 Task: Add Attachment from Trello to Card Card0000000082 in Board Board0000000021 in Workspace WS0000000007 in Trello. Add Cover Blue to Card Card0000000082 in Board Board0000000021 in Workspace WS0000000007 in Trello. Add "Copy Card To …" Button titled Button0000000082 to "bottom" of the list "To Do" to Card Card0000000082 in Board Board0000000021 in Workspace WS0000000007 in Trello. Add Description DS0000000082 to Card Card0000000082 in Board Board0000000021 in Workspace WS0000000007 in Trello. Add Comment CM0000000082 to Card Card0000000082 in Board Board0000000021 in Workspace WS0000000007 in Trello
Action: Mouse moved to (323, 322)
Screenshot: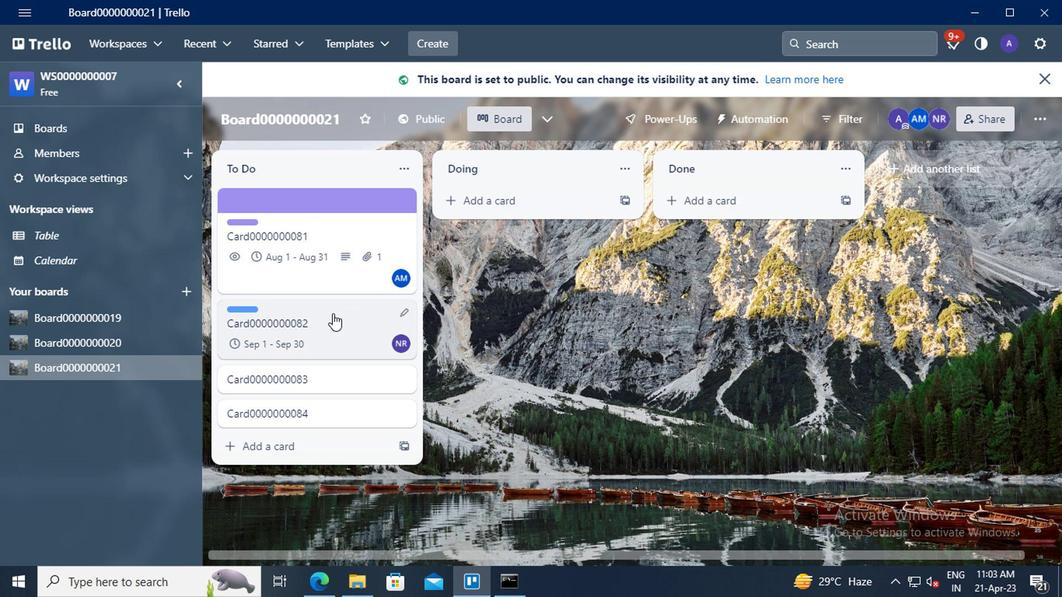 
Action: Mouse pressed left at (323, 322)
Screenshot: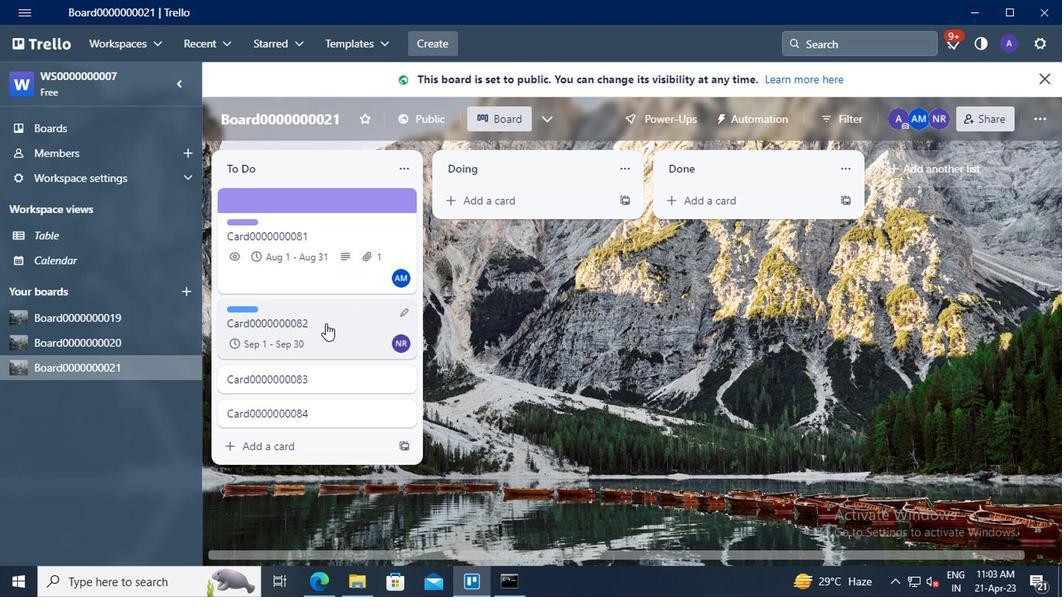 
Action: Mouse moved to (714, 329)
Screenshot: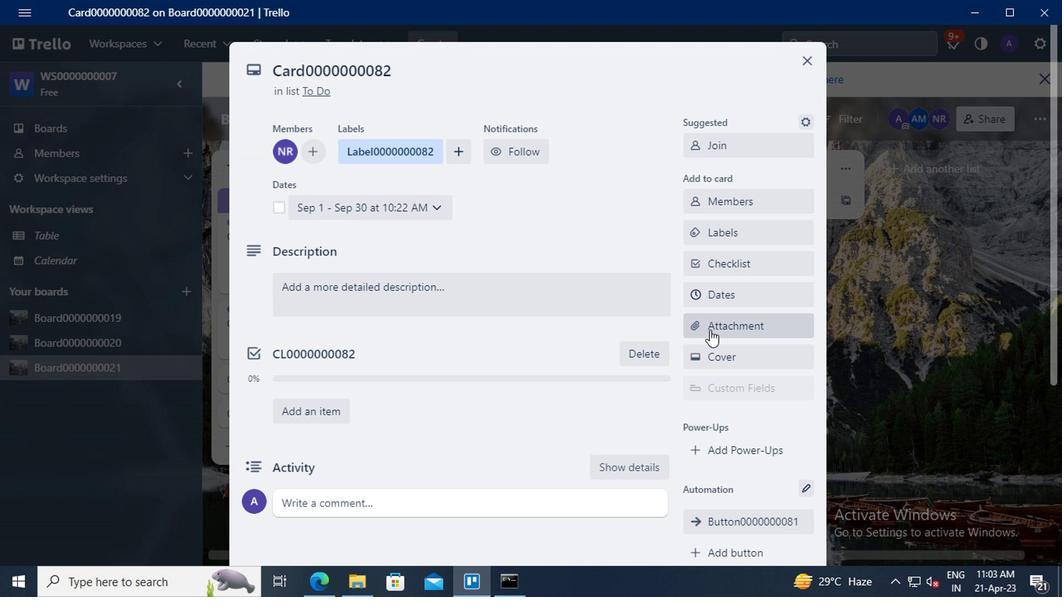 
Action: Mouse pressed left at (714, 329)
Screenshot: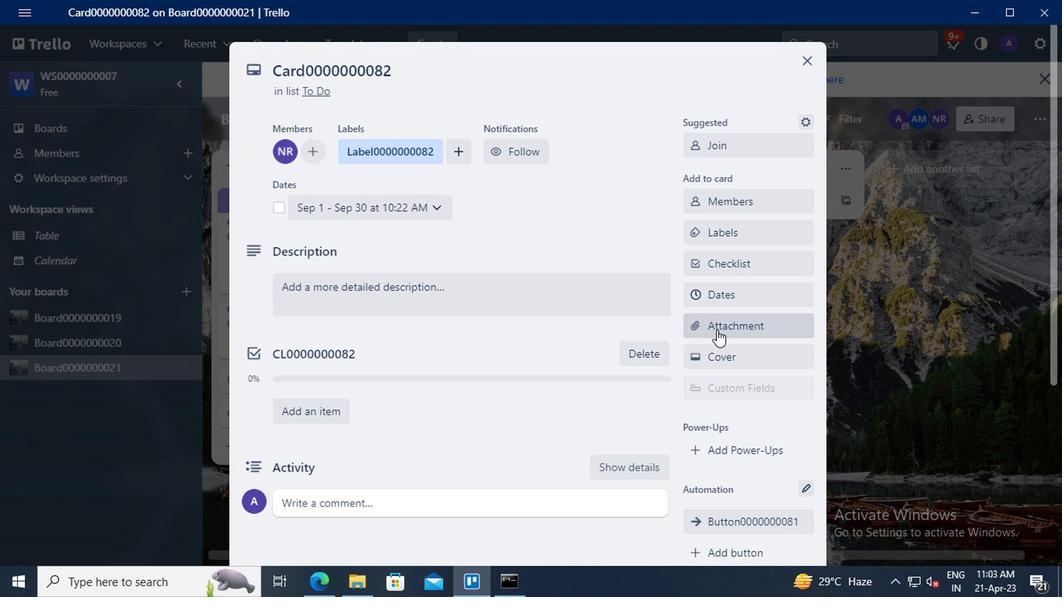 
Action: Mouse moved to (721, 161)
Screenshot: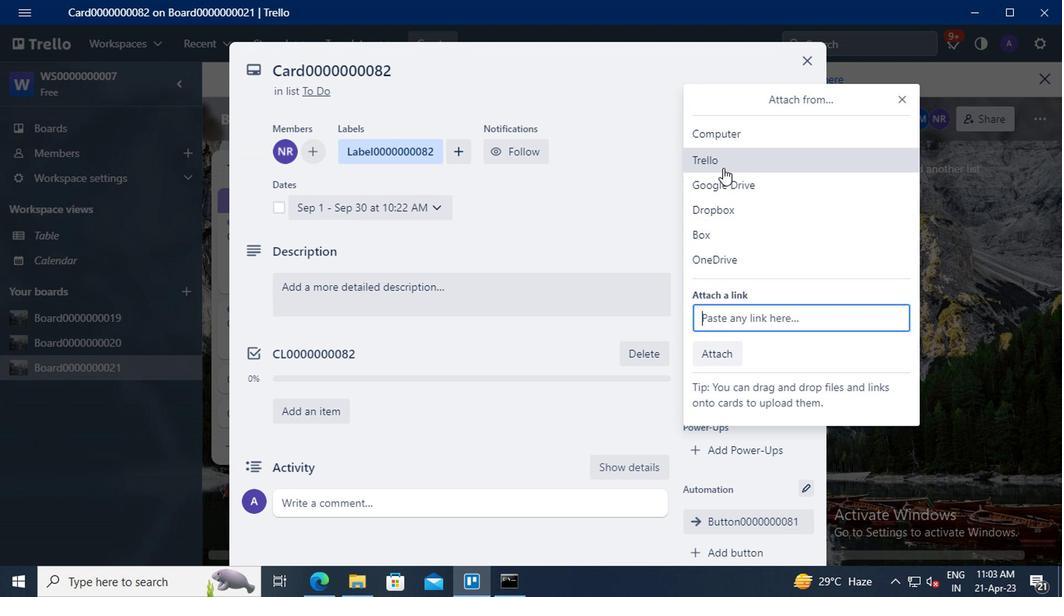 
Action: Mouse pressed left at (721, 161)
Screenshot: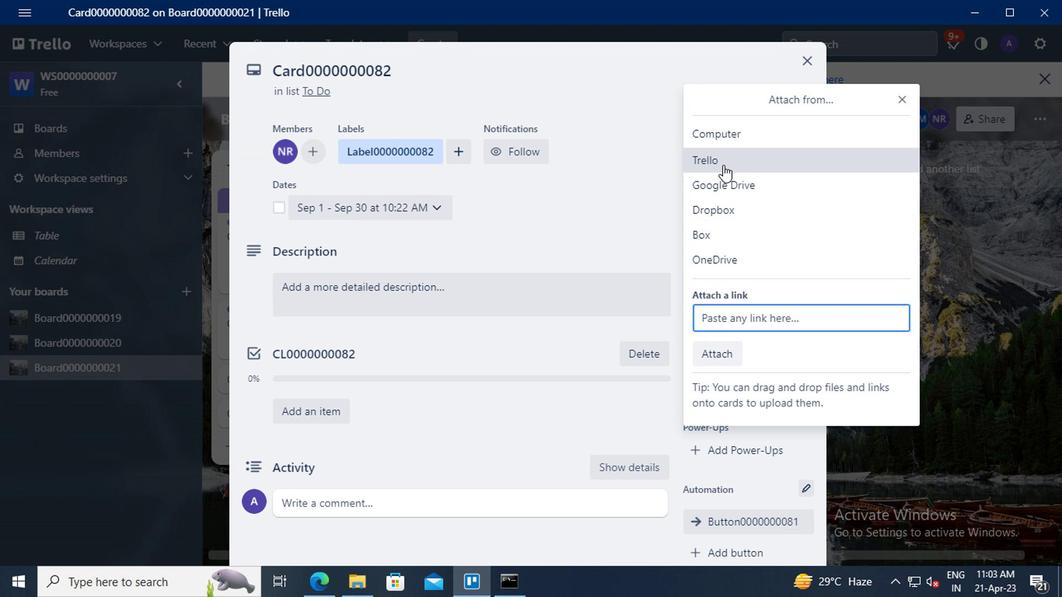 
Action: Mouse moved to (727, 189)
Screenshot: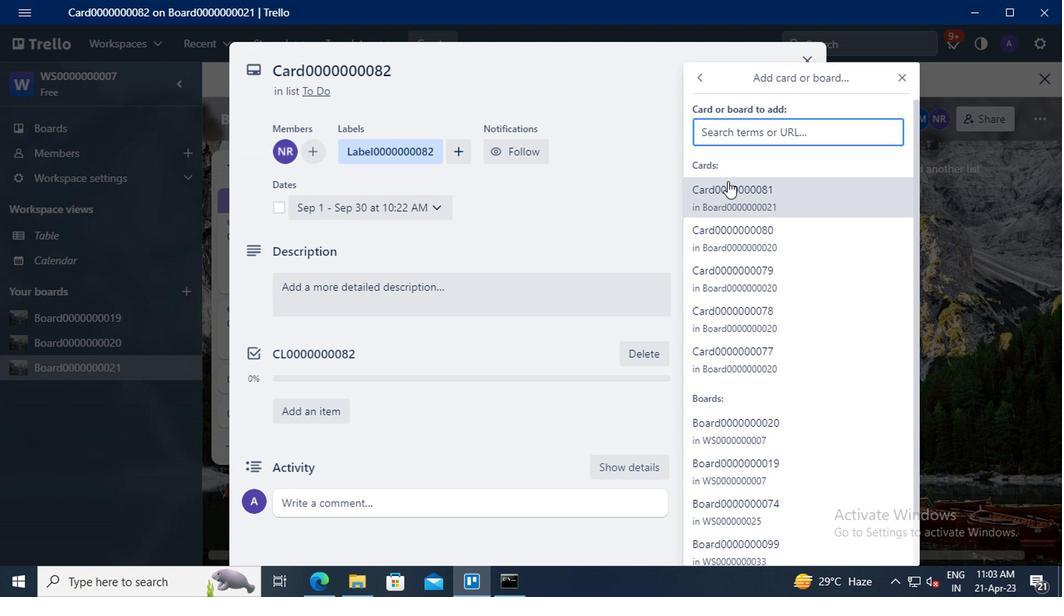 
Action: Mouse pressed left at (727, 189)
Screenshot: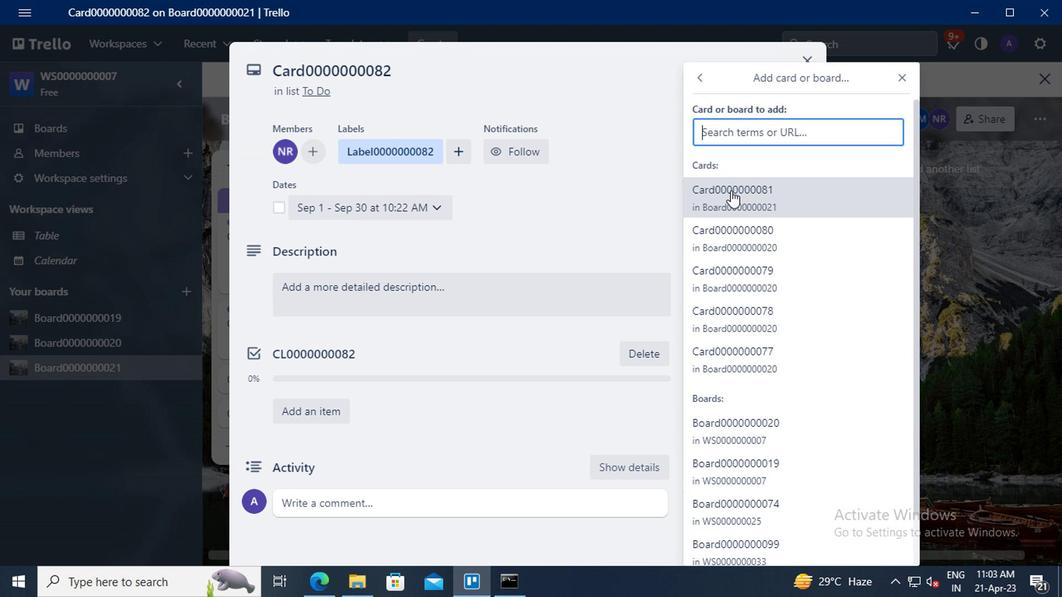 
Action: Mouse moved to (734, 357)
Screenshot: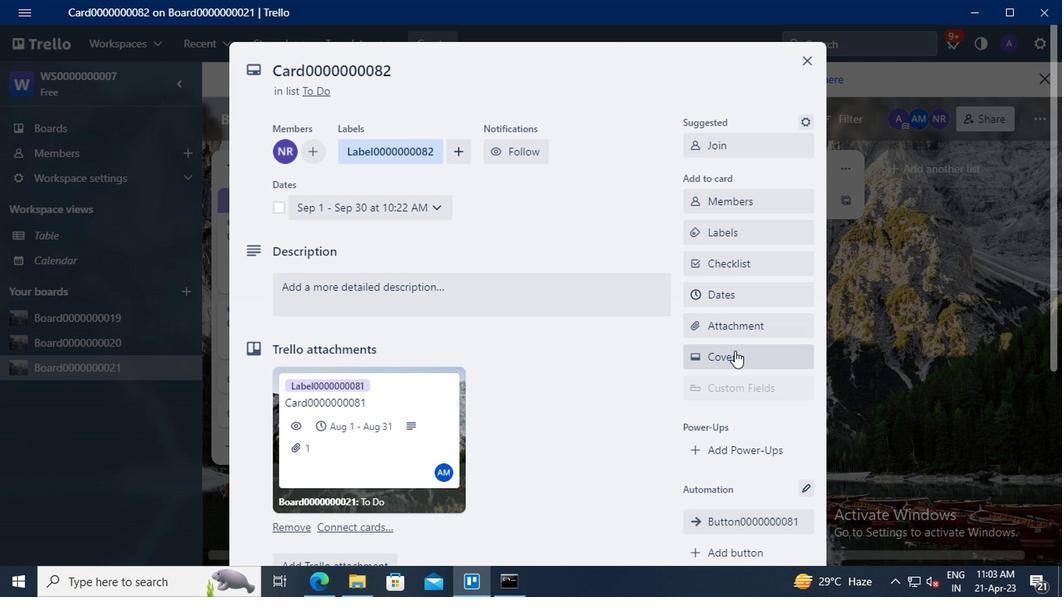 
Action: Mouse pressed left at (734, 357)
Screenshot: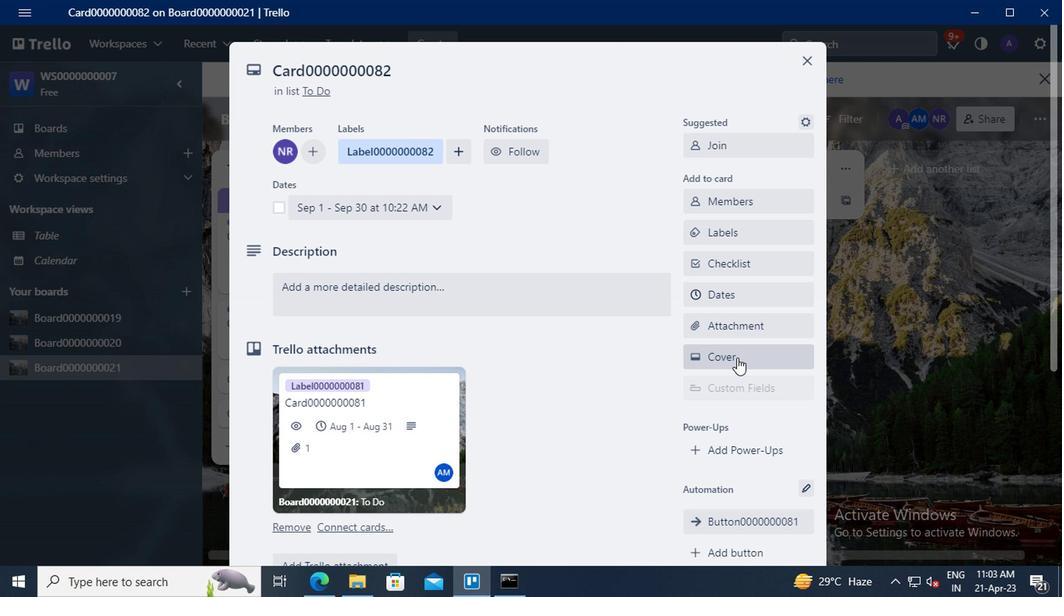 
Action: Mouse moved to (704, 288)
Screenshot: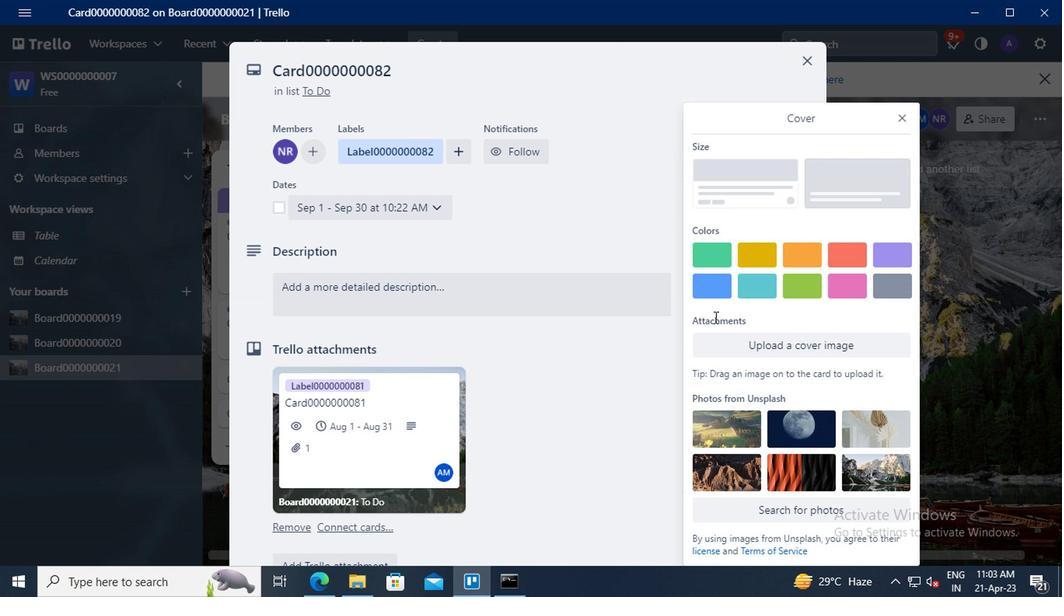 
Action: Mouse pressed left at (704, 288)
Screenshot: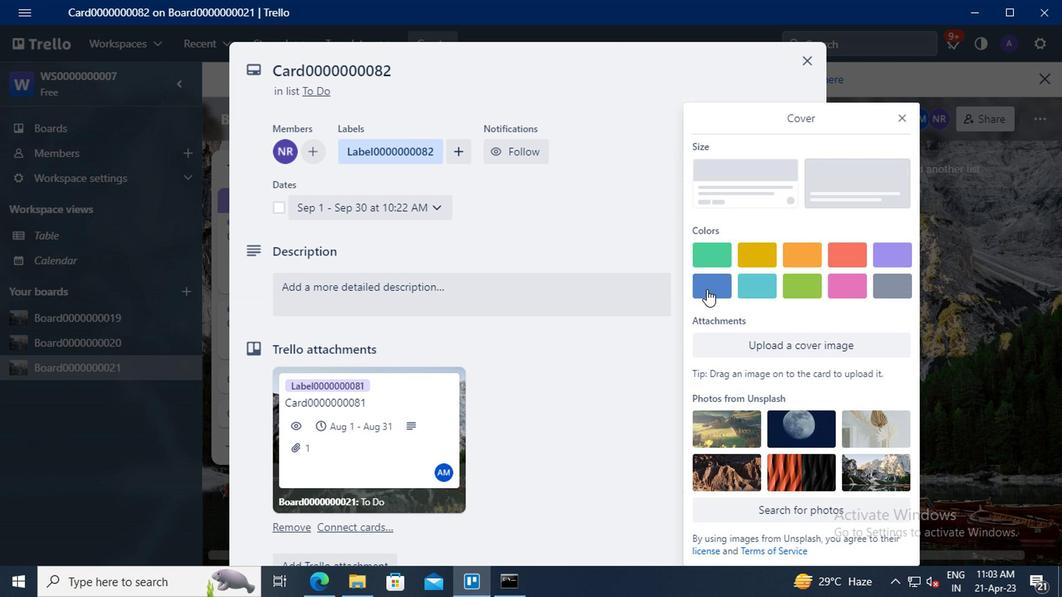 
Action: Mouse moved to (901, 88)
Screenshot: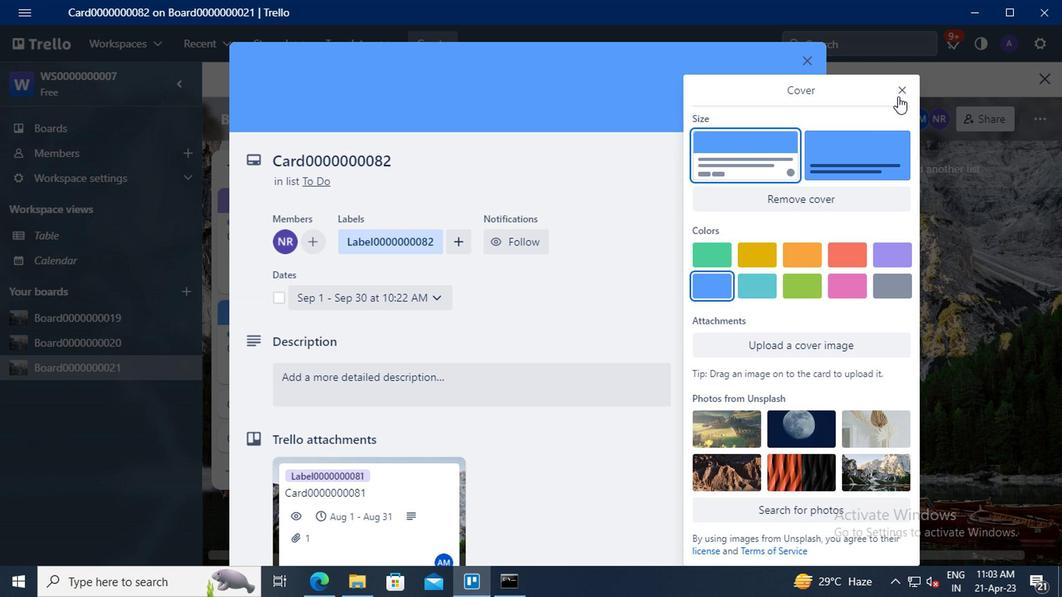 
Action: Mouse pressed left at (901, 88)
Screenshot: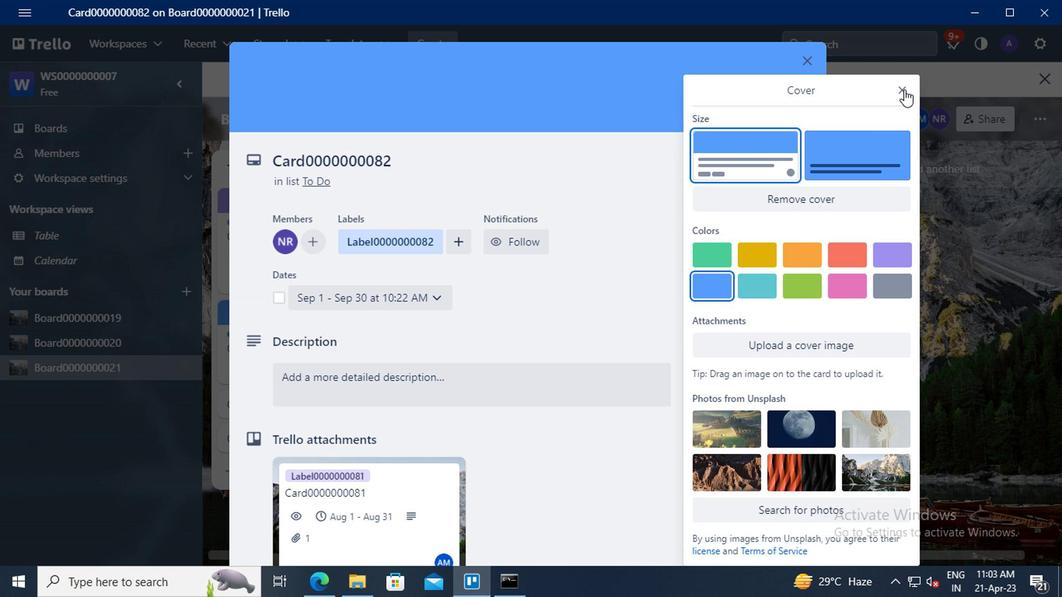 
Action: Mouse moved to (758, 222)
Screenshot: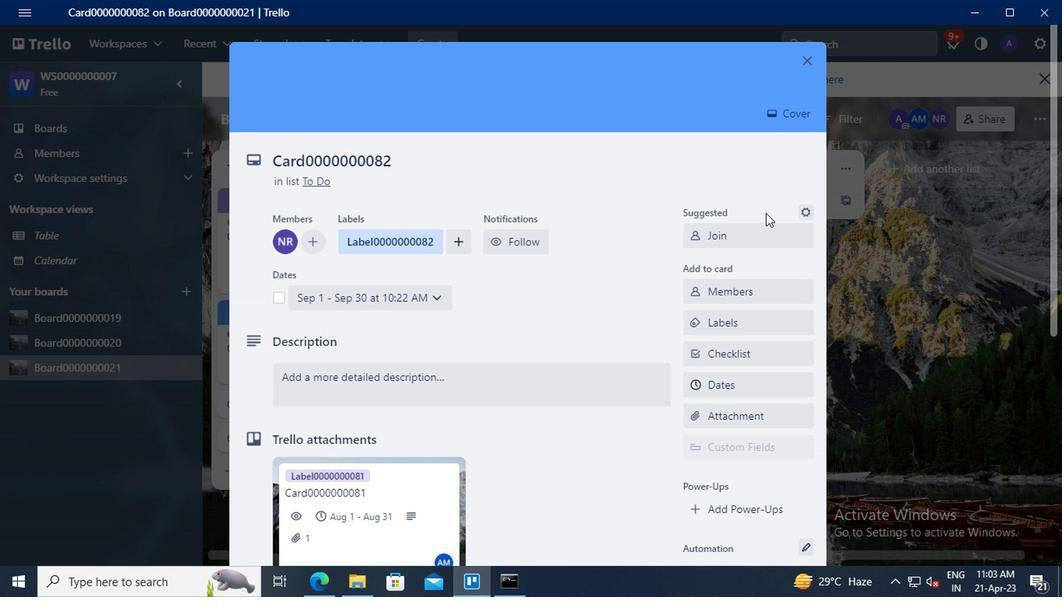 
Action: Mouse scrolled (758, 221) with delta (0, -1)
Screenshot: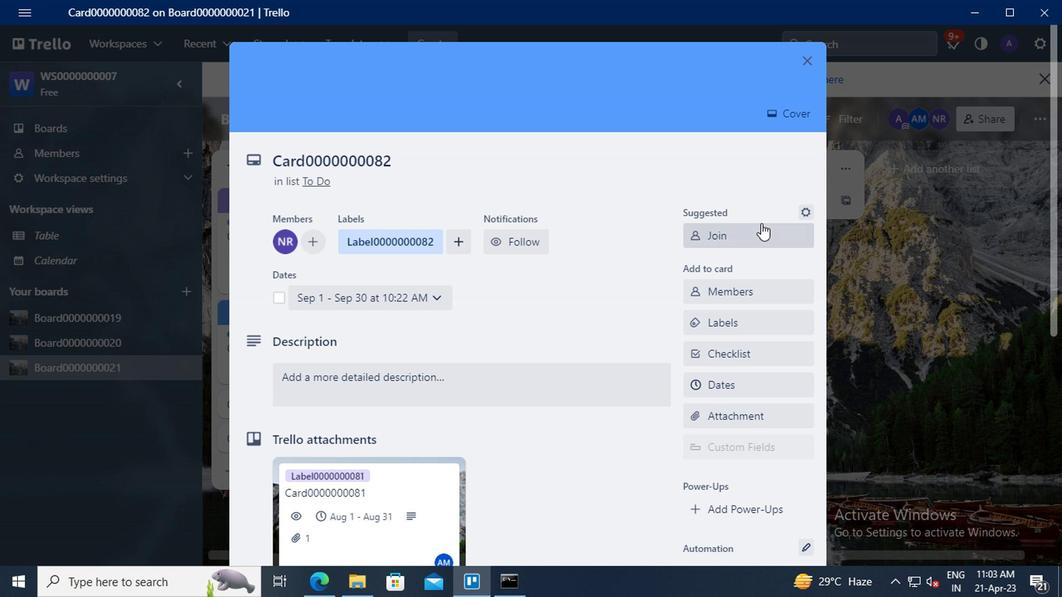 
Action: Mouse scrolled (758, 221) with delta (0, -1)
Screenshot: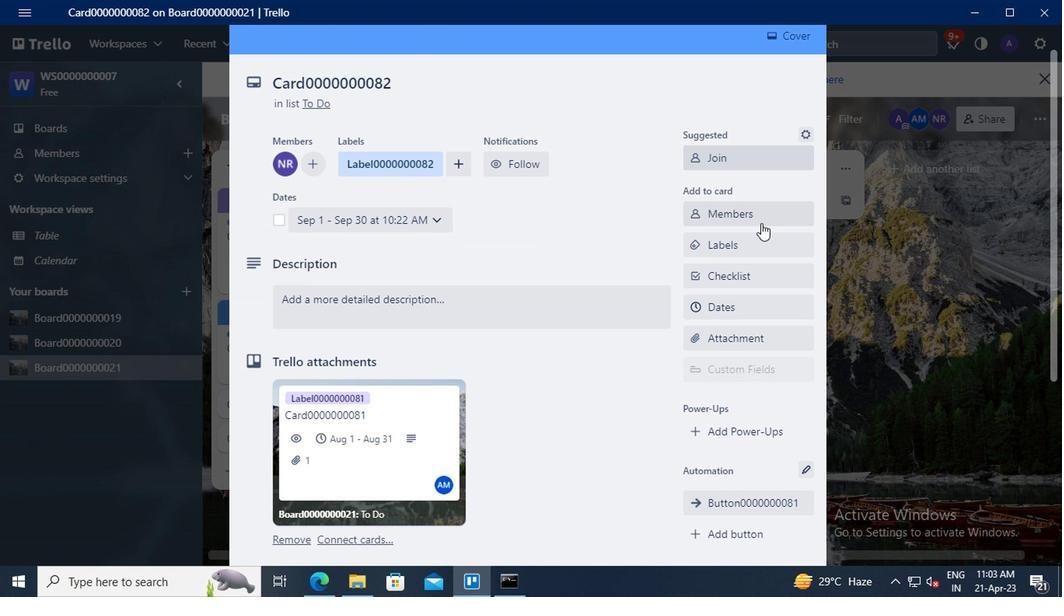 
Action: Mouse scrolled (758, 221) with delta (0, -1)
Screenshot: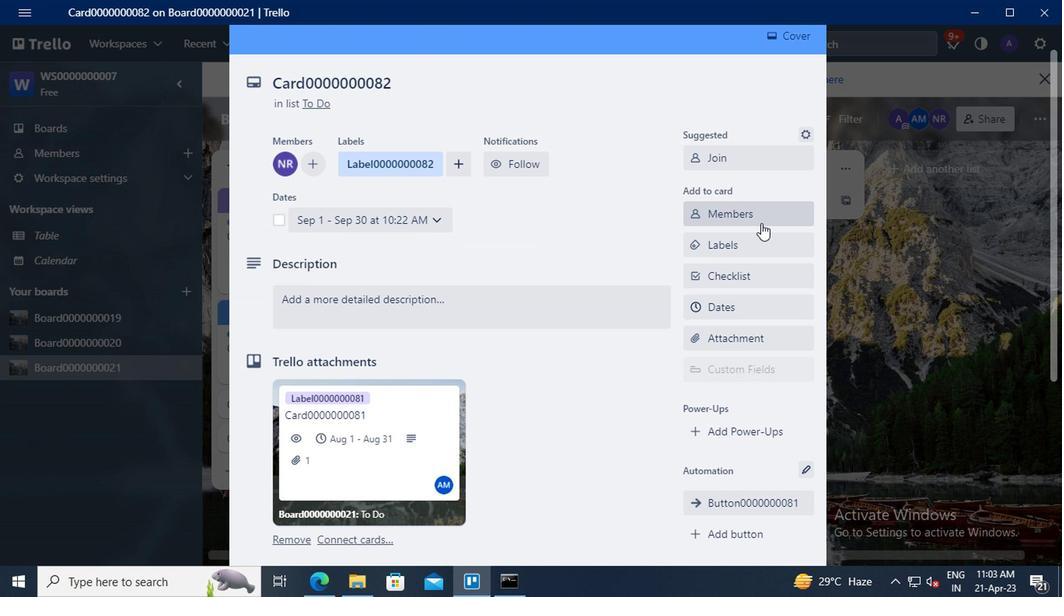 
Action: Mouse scrolled (758, 221) with delta (0, -1)
Screenshot: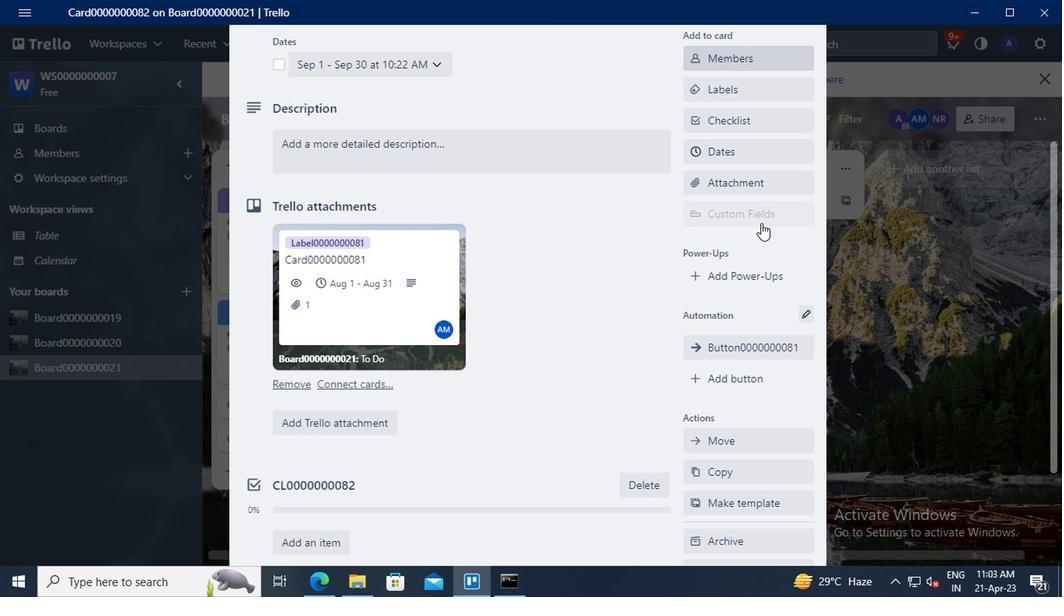 
Action: Mouse moved to (758, 300)
Screenshot: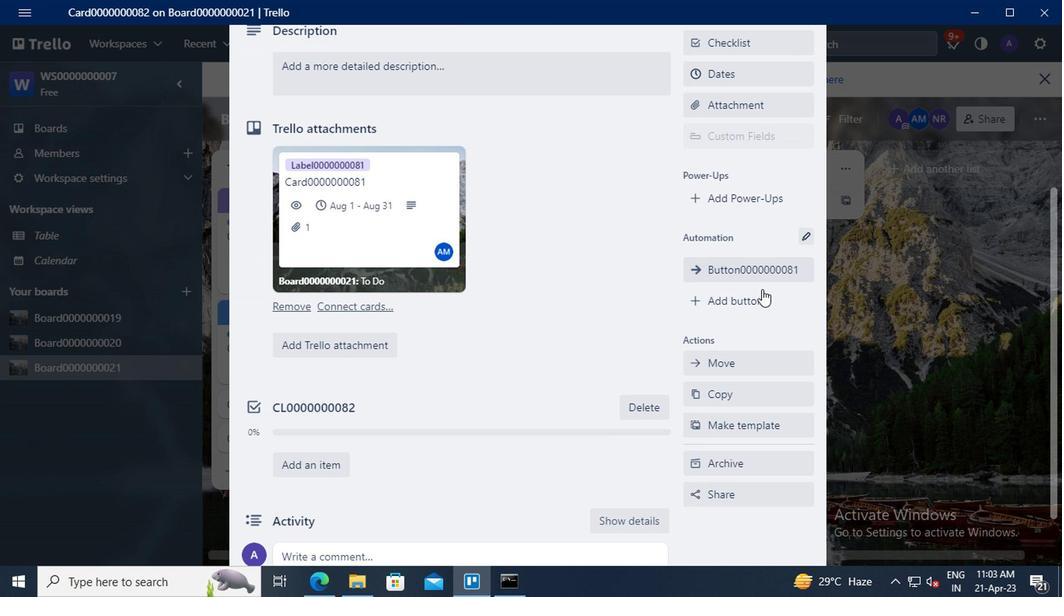 
Action: Mouse pressed left at (758, 300)
Screenshot: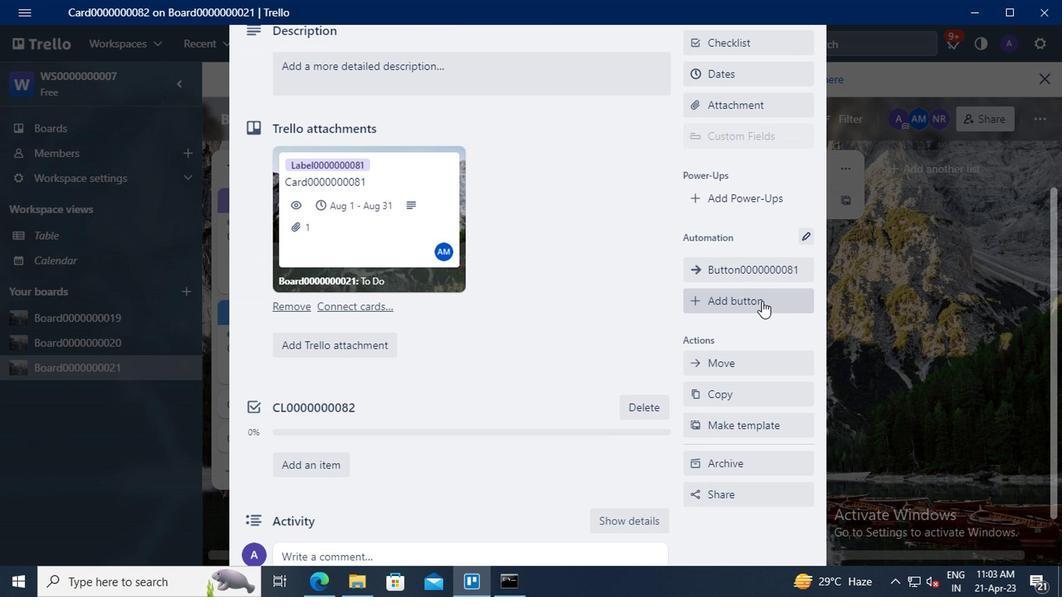 
Action: Mouse moved to (747, 181)
Screenshot: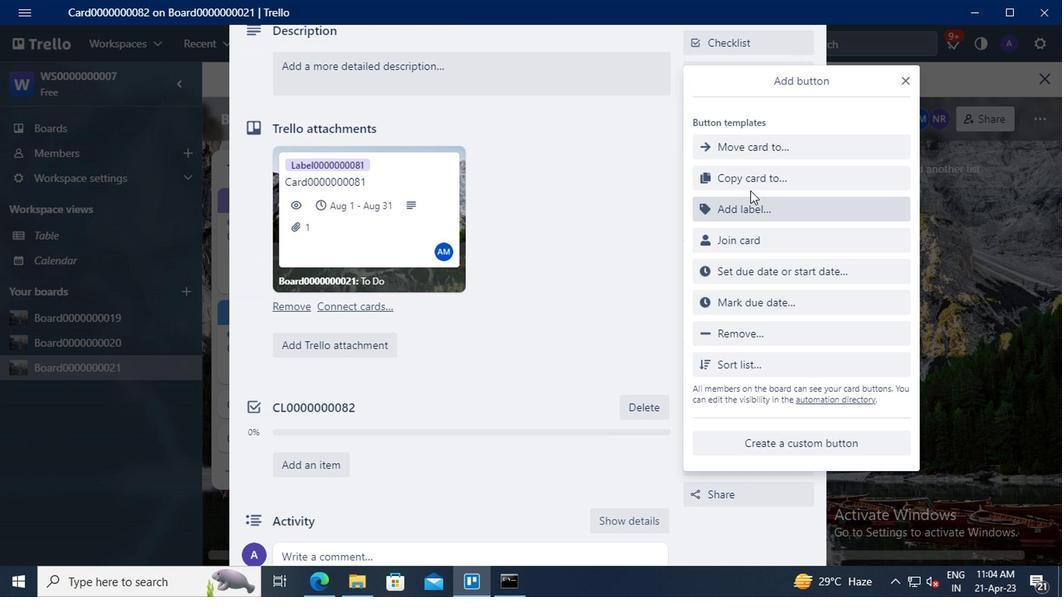 
Action: Mouse pressed left at (747, 181)
Screenshot: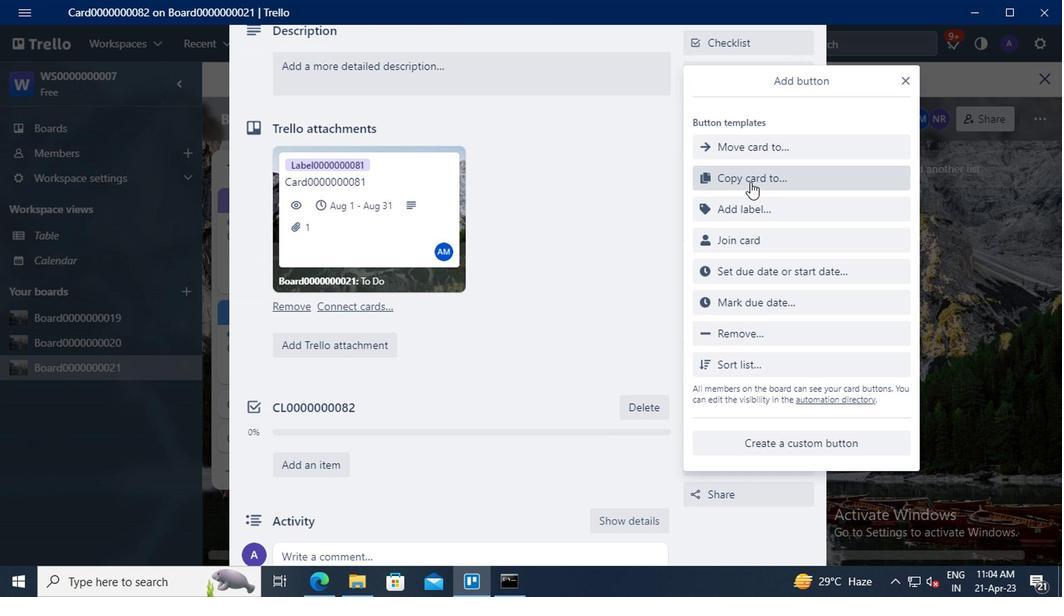 
Action: Mouse moved to (753, 147)
Screenshot: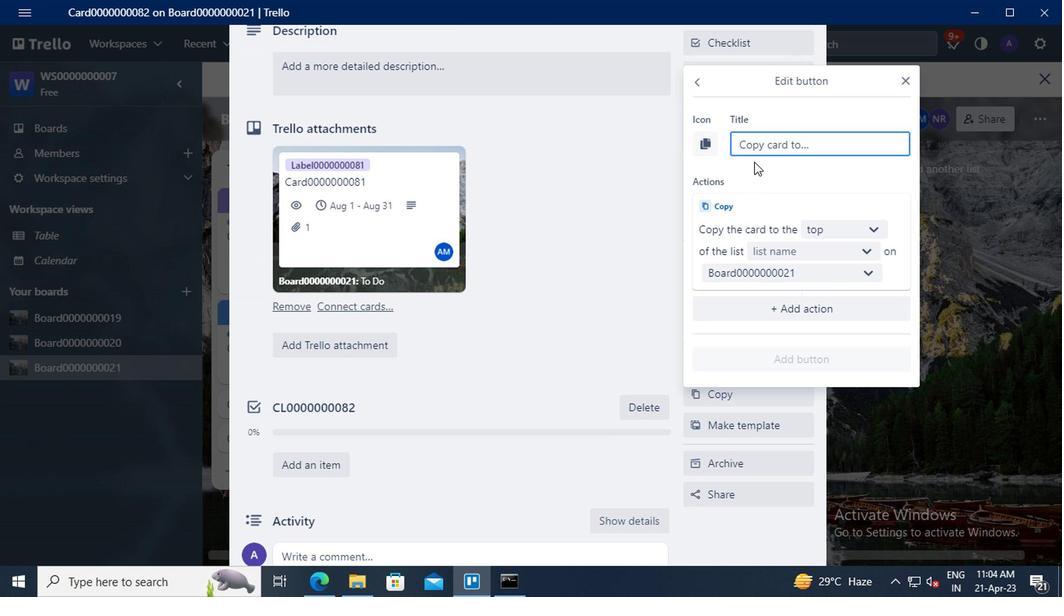 
Action: Mouse pressed left at (753, 147)
Screenshot: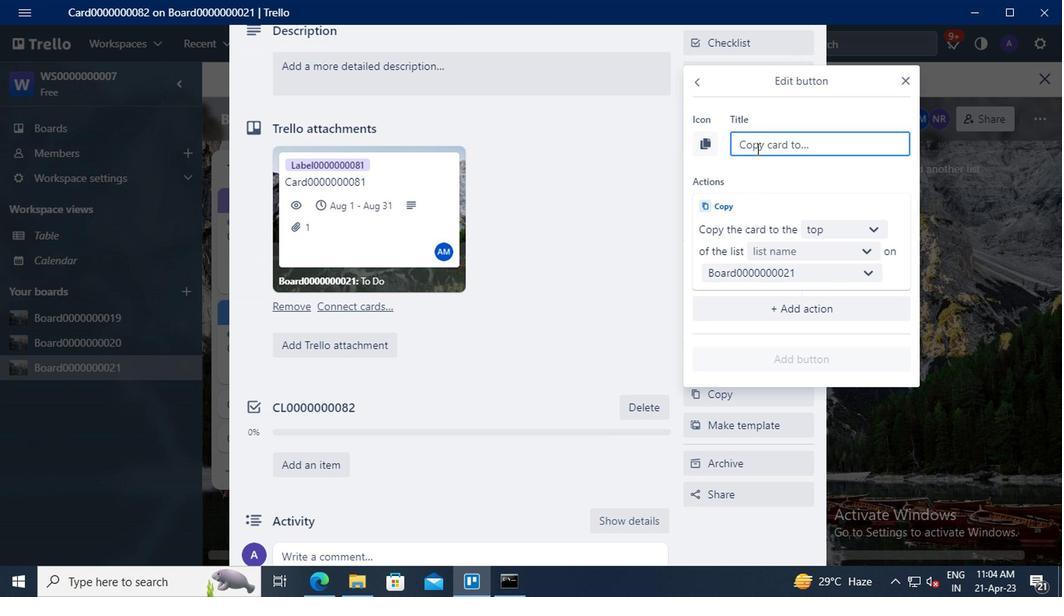 
Action: Key pressed <Key.shift>BUTTON0000000082
Screenshot: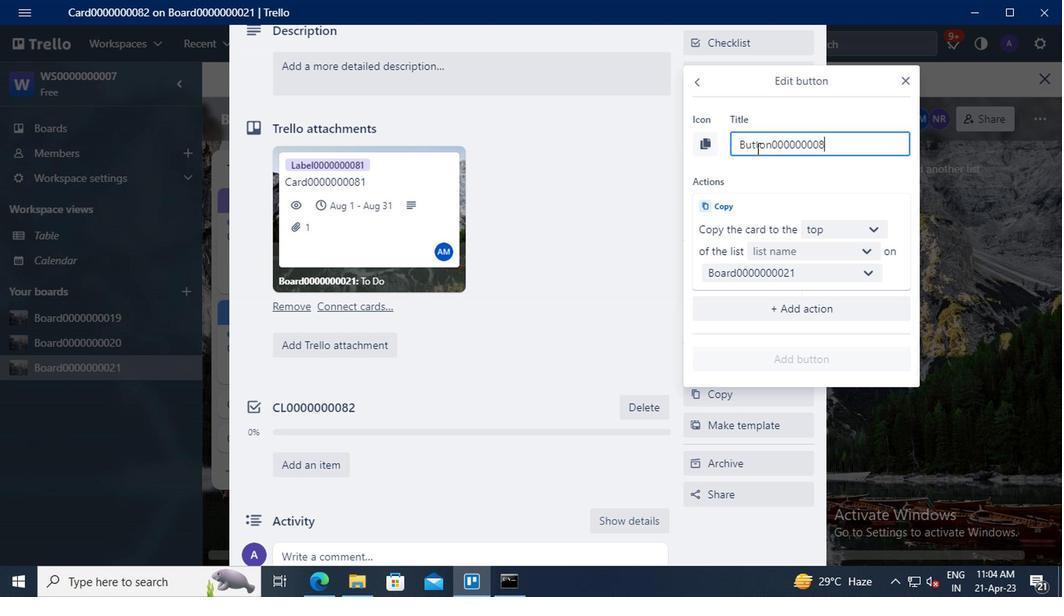 
Action: Mouse moved to (823, 226)
Screenshot: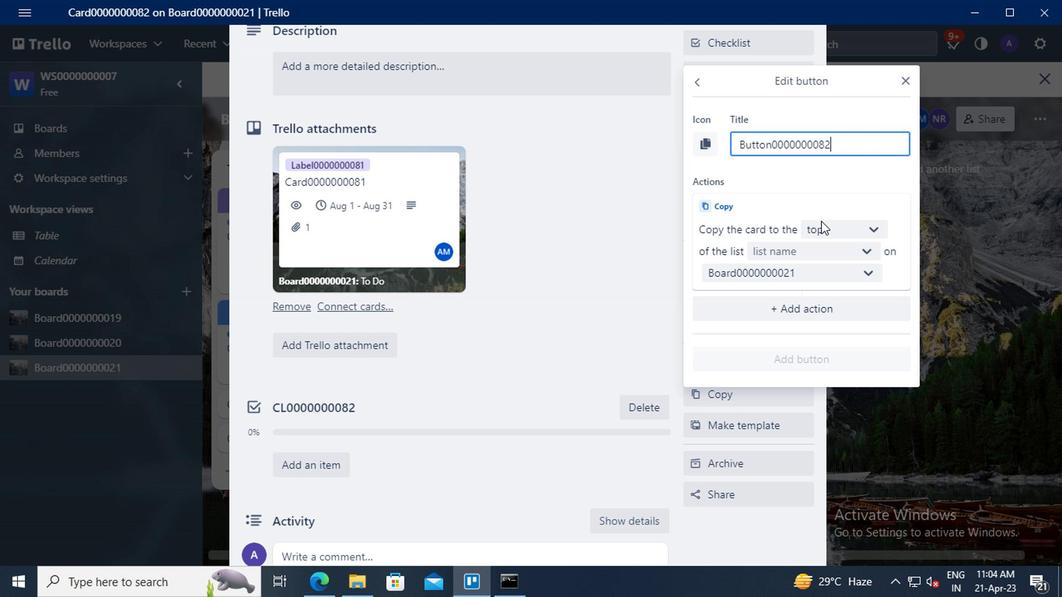 
Action: Mouse pressed left at (823, 226)
Screenshot: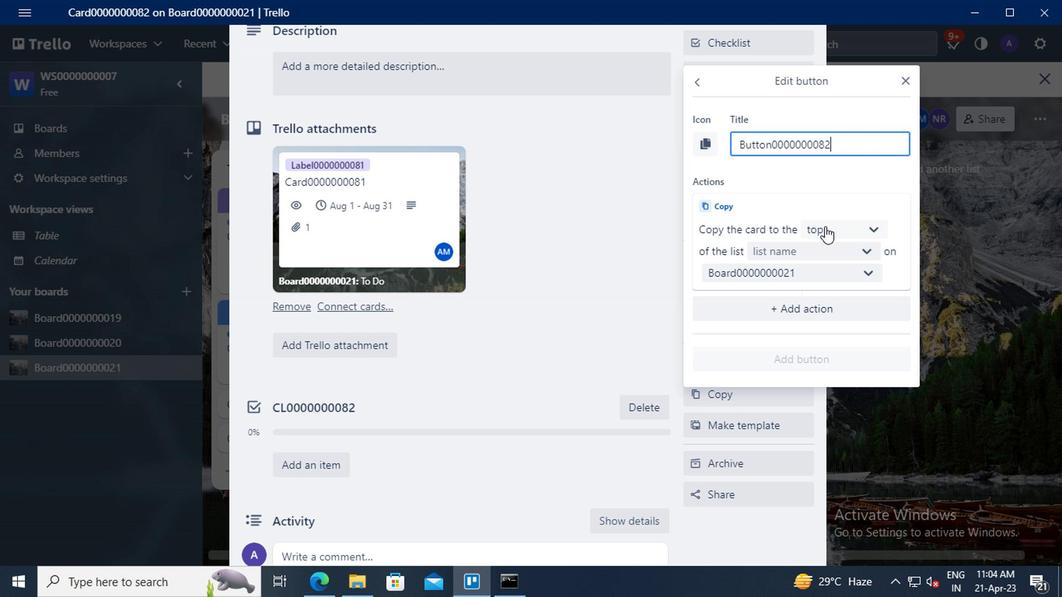 
Action: Mouse moved to (833, 284)
Screenshot: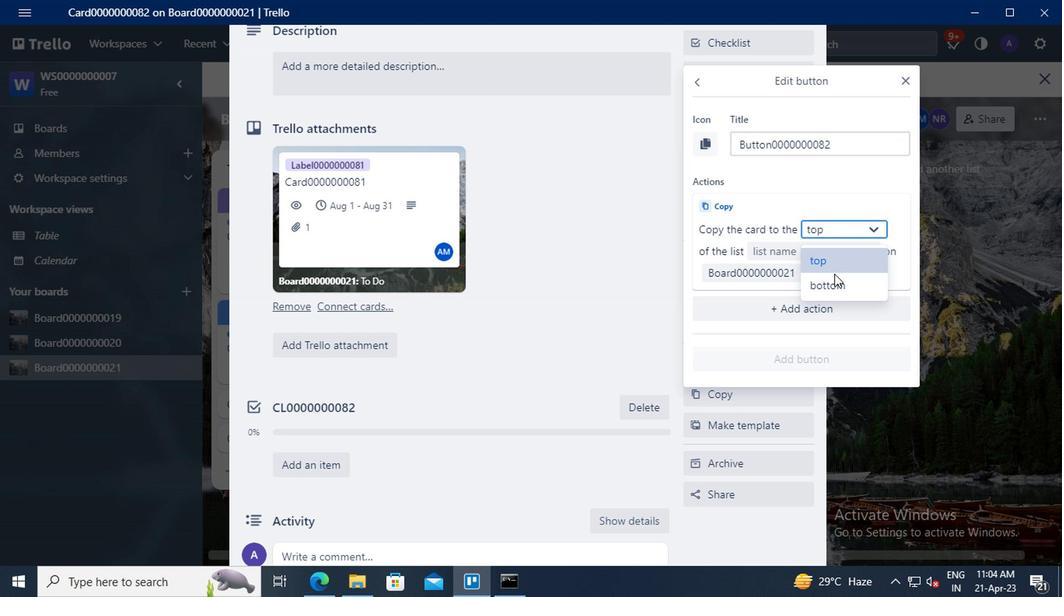 
Action: Mouse pressed left at (833, 284)
Screenshot: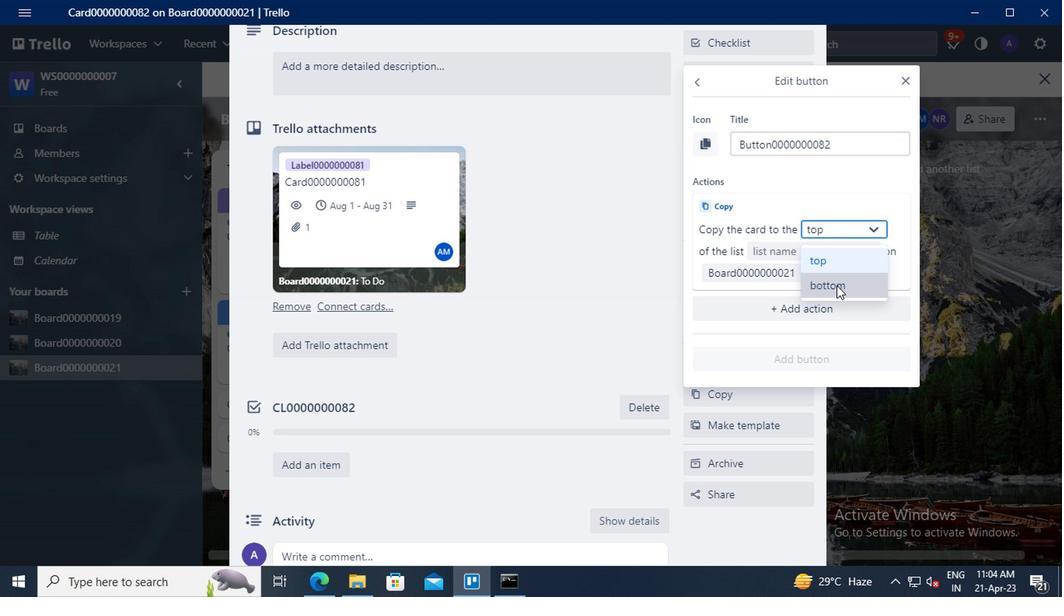 
Action: Mouse moved to (795, 245)
Screenshot: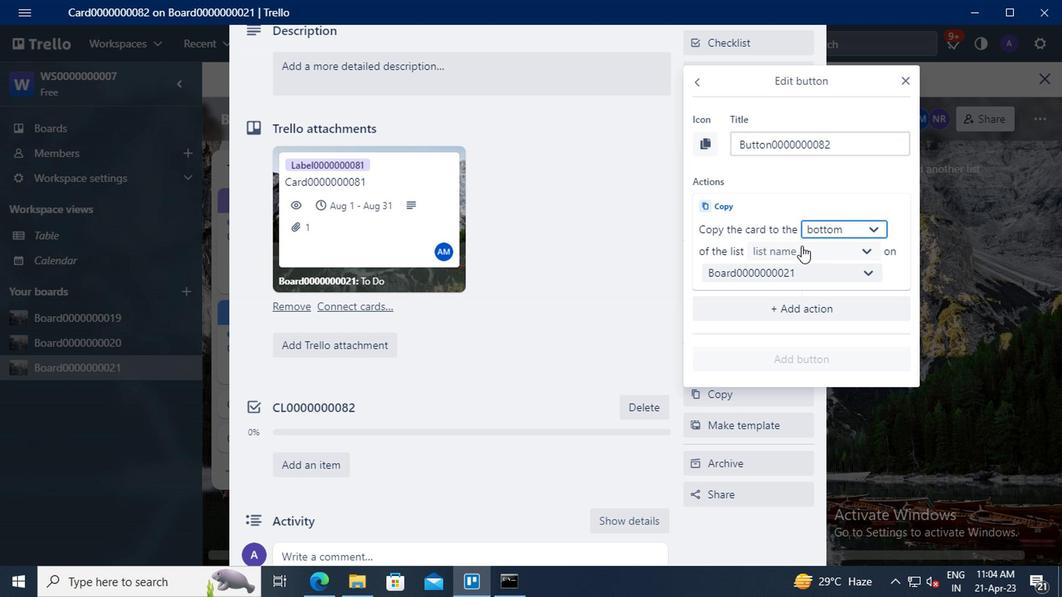 
Action: Mouse pressed left at (795, 245)
Screenshot: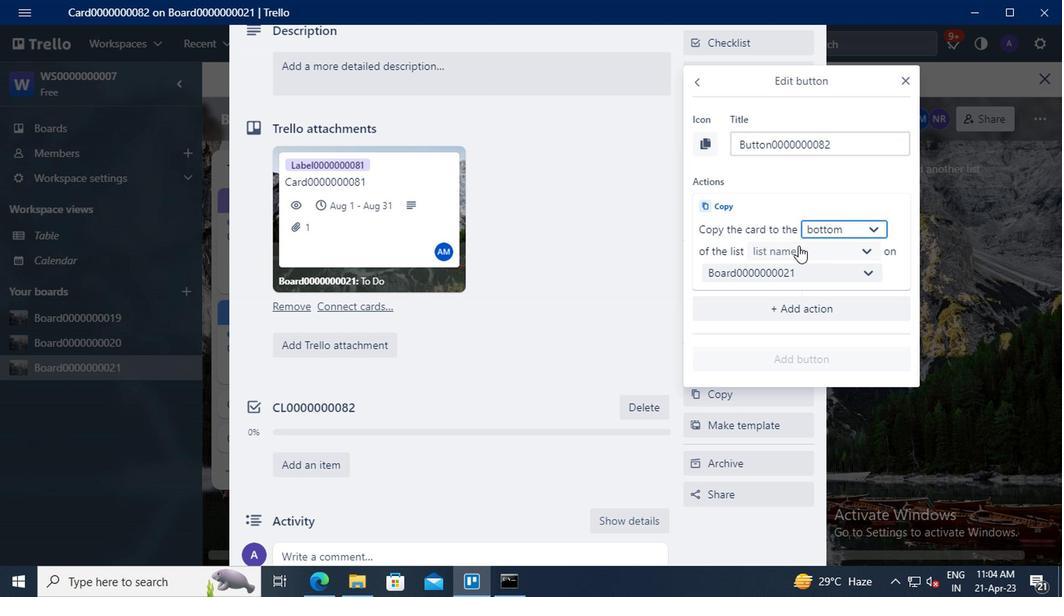 
Action: Mouse moved to (795, 274)
Screenshot: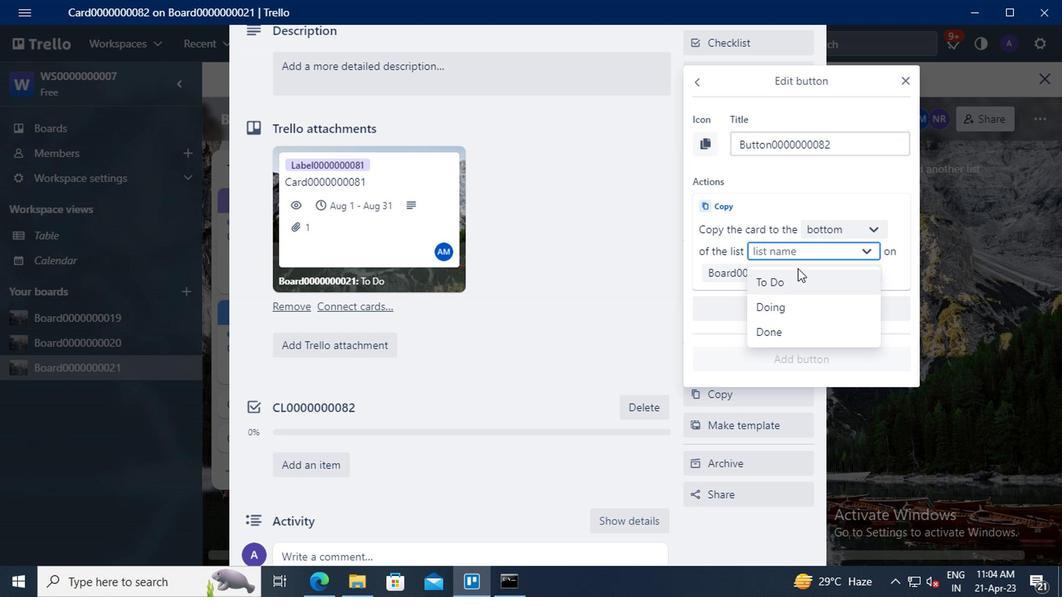 
Action: Mouse pressed left at (795, 274)
Screenshot: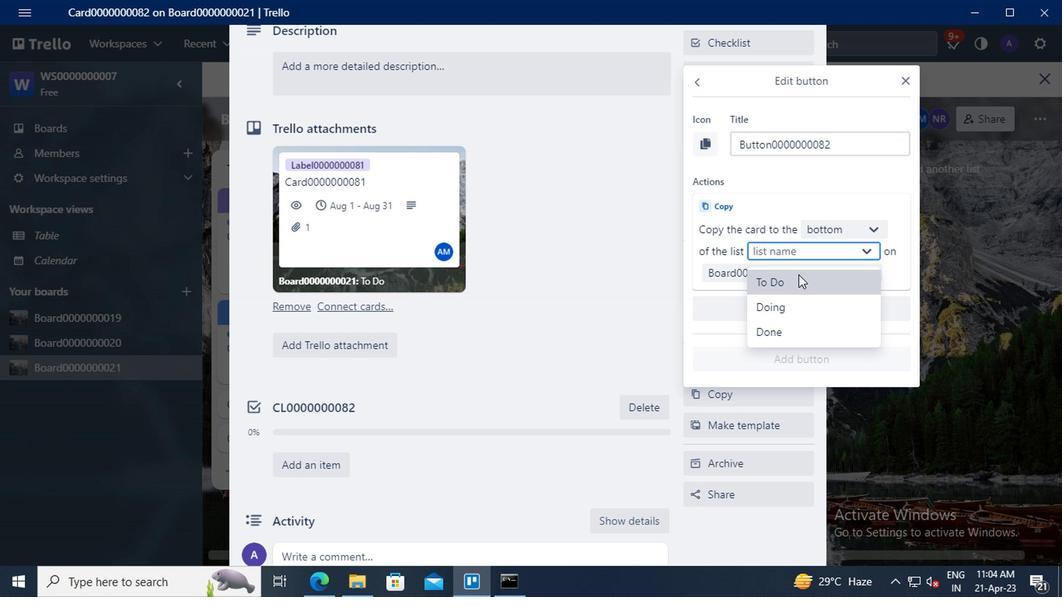 
Action: Mouse moved to (802, 355)
Screenshot: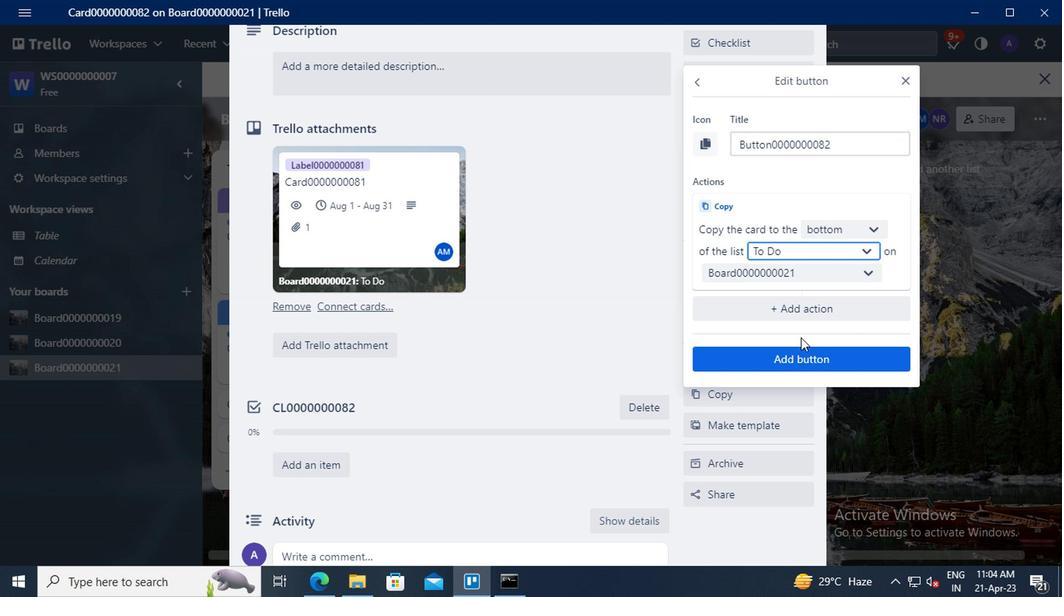 
Action: Mouse pressed left at (802, 355)
Screenshot: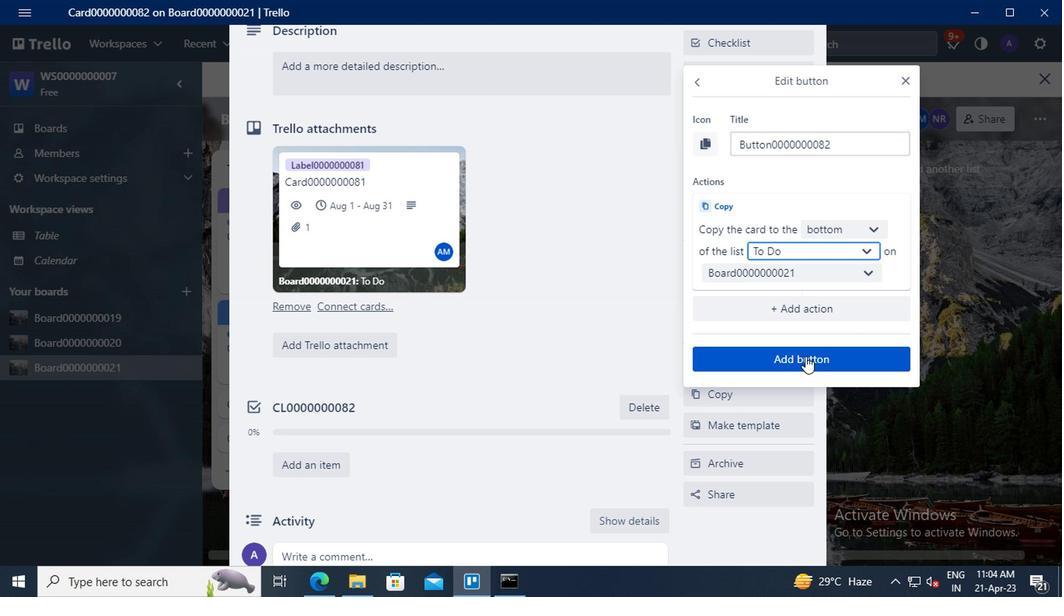 
Action: Mouse moved to (559, 360)
Screenshot: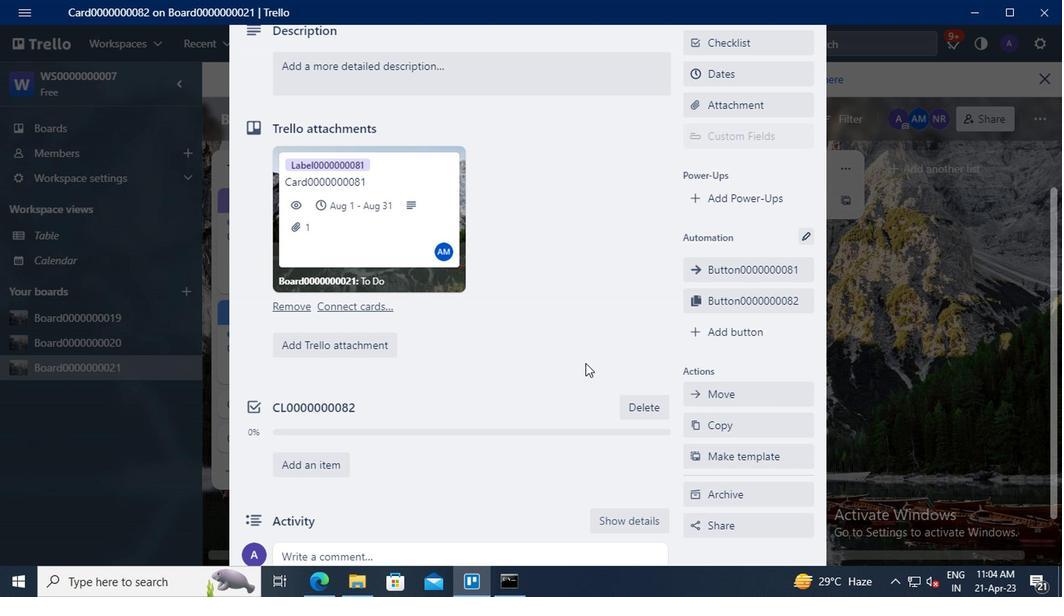 
Action: Mouse scrolled (559, 362) with delta (0, 1)
Screenshot: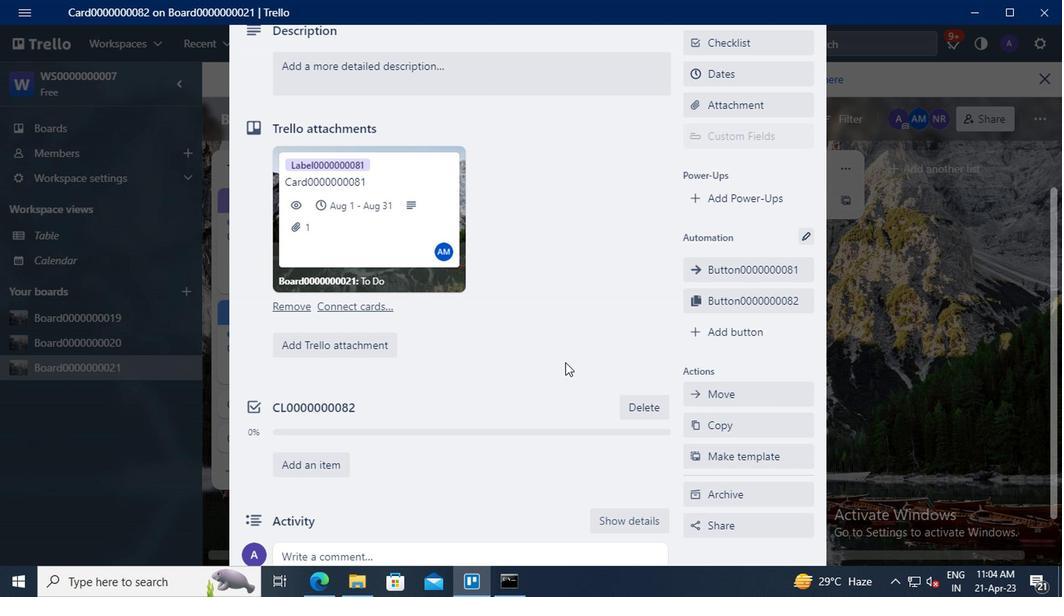 
Action: Mouse scrolled (559, 362) with delta (0, 1)
Screenshot: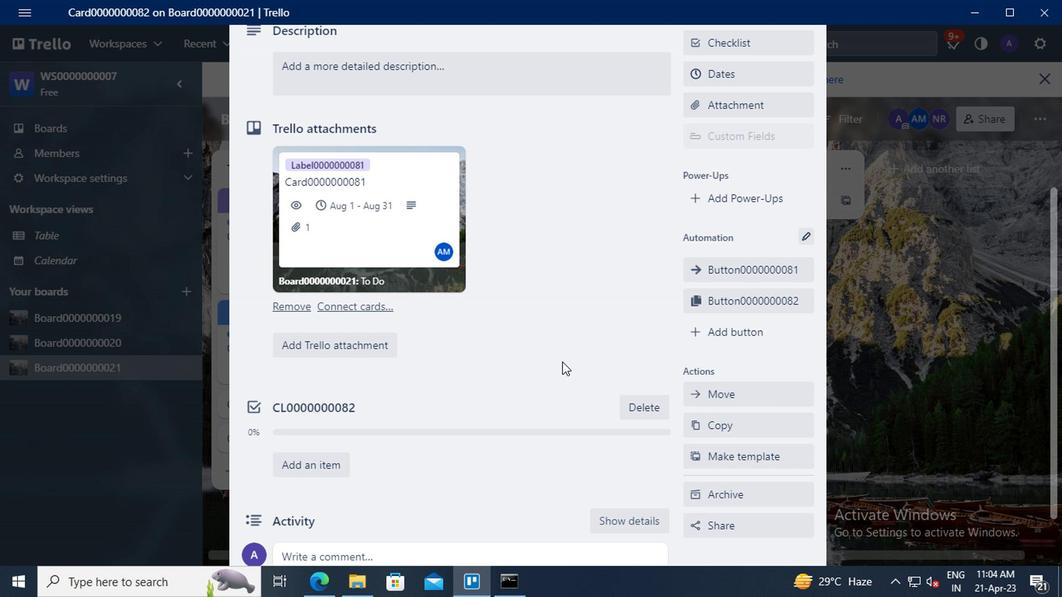 
Action: Mouse moved to (394, 234)
Screenshot: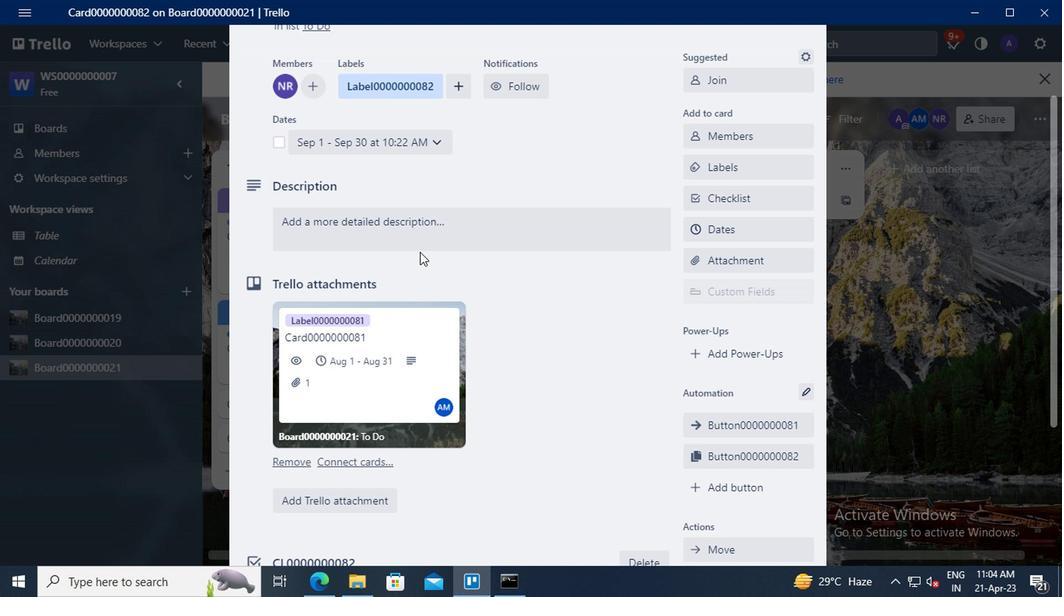 
Action: Mouse pressed left at (394, 234)
Screenshot: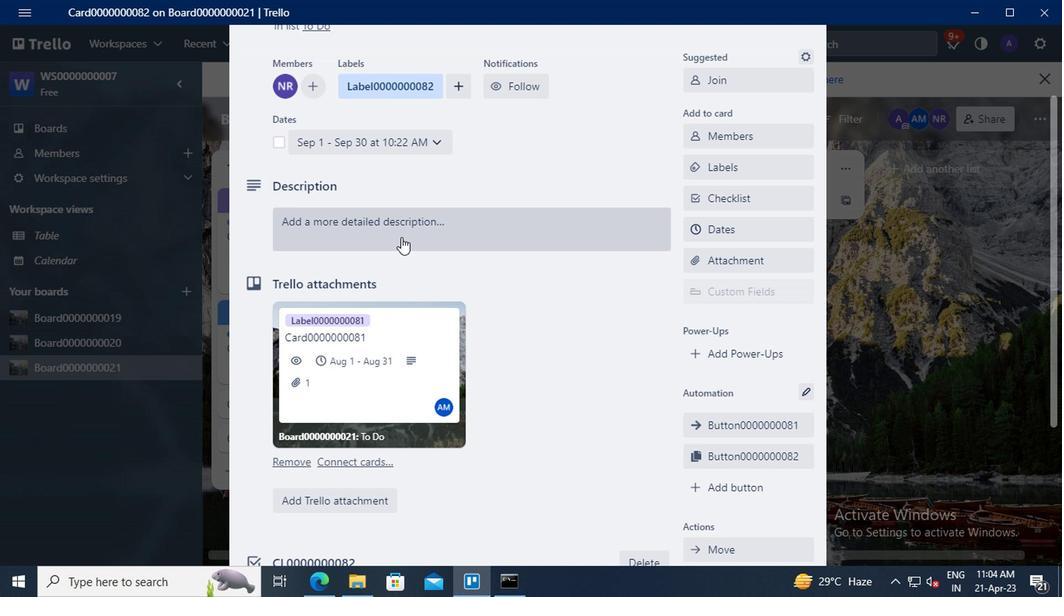 
Action: Mouse moved to (294, 272)
Screenshot: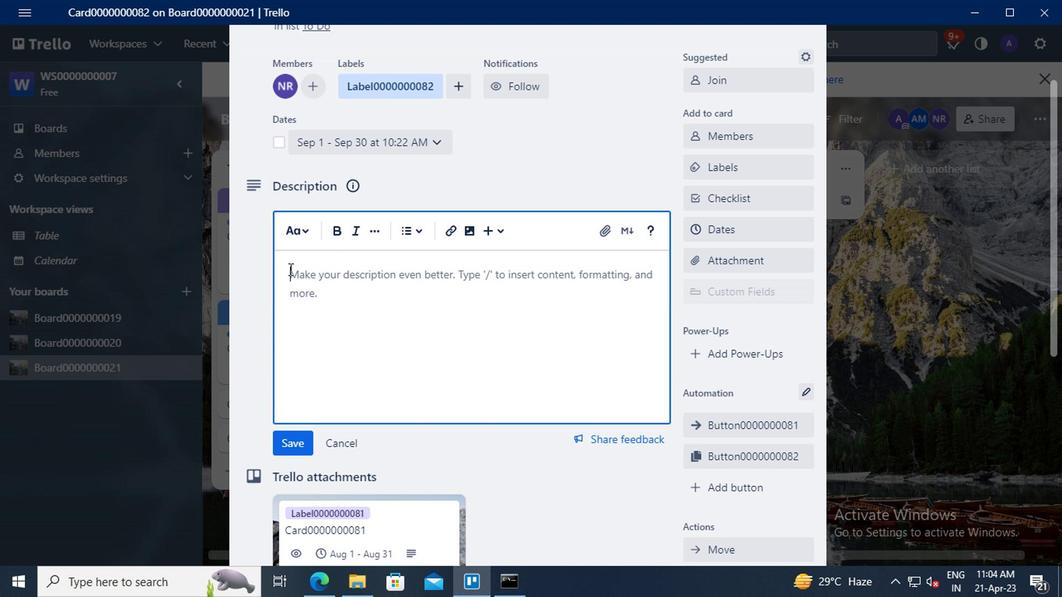 
Action: Mouse pressed left at (294, 272)
Screenshot: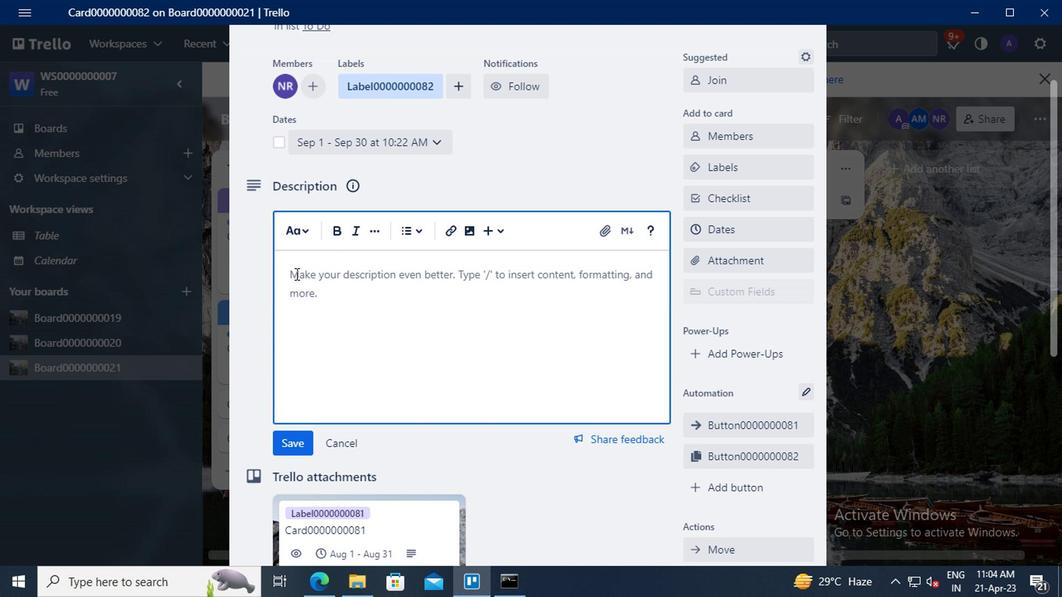 
Action: Key pressed <Key.shift>DS0000000082
Screenshot: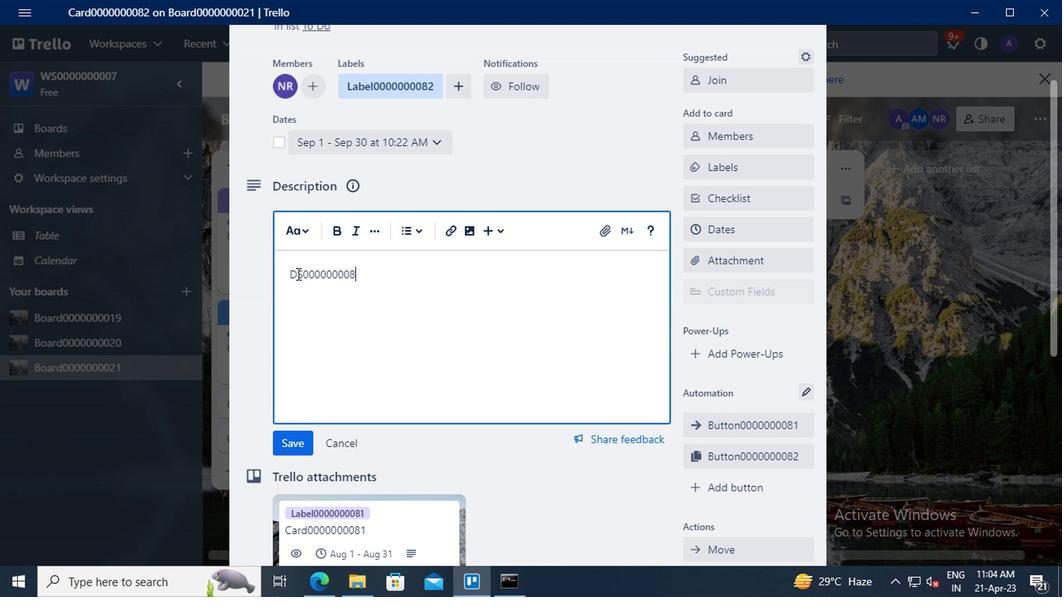
Action: Mouse scrolled (294, 272) with delta (0, 0)
Screenshot: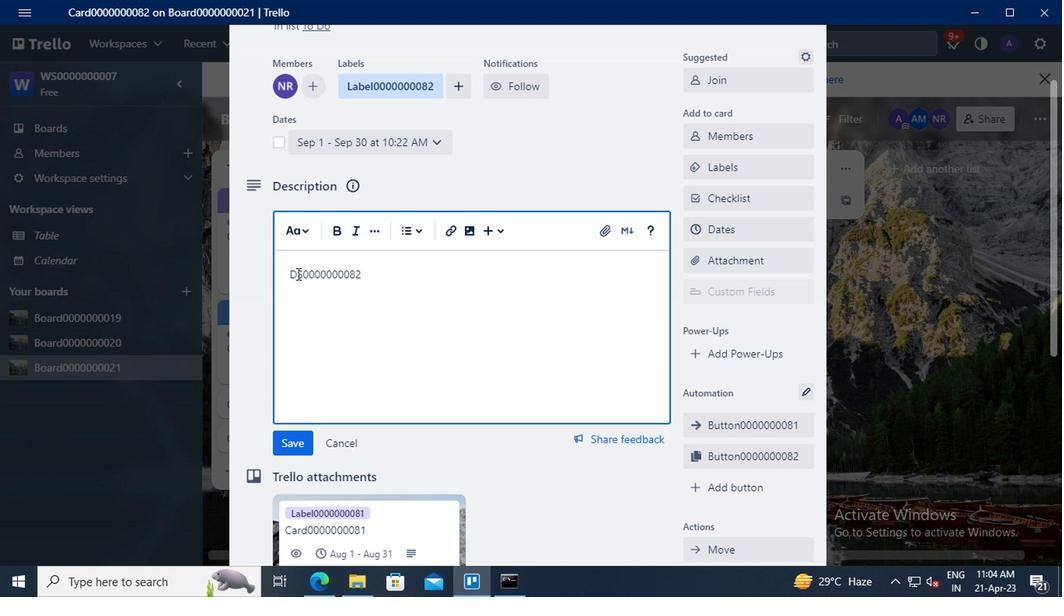 
Action: Mouse moved to (294, 285)
Screenshot: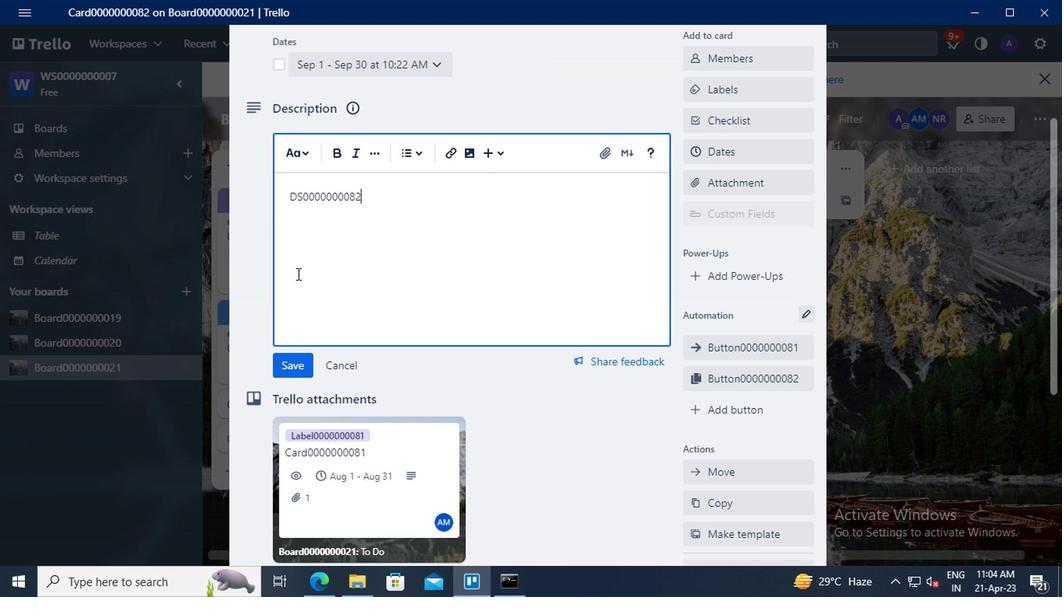 
Action: Mouse scrolled (294, 284) with delta (0, -1)
Screenshot: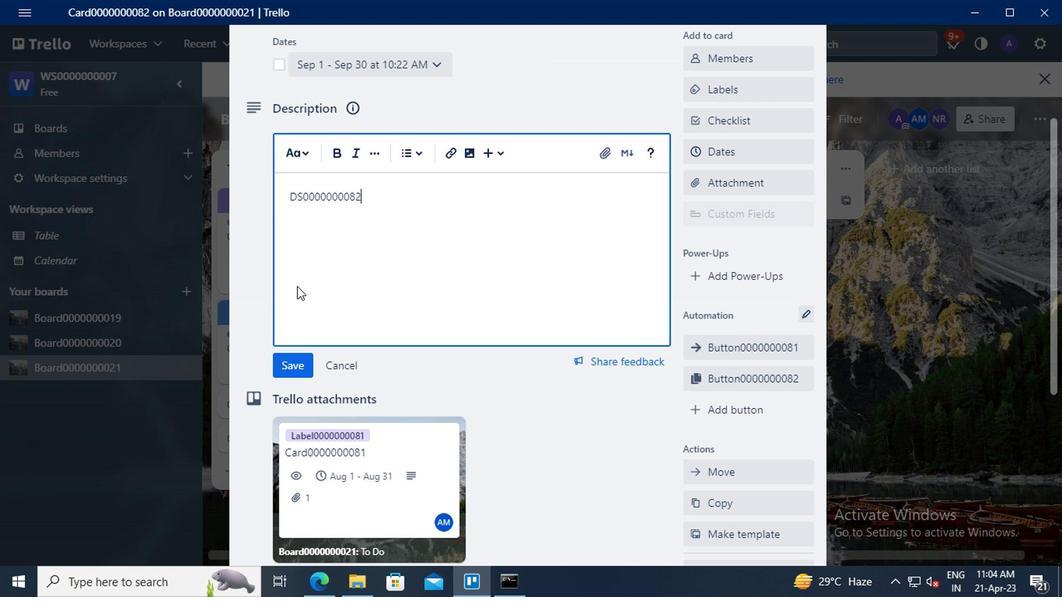 
Action: Mouse moved to (291, 289)
Screenshot: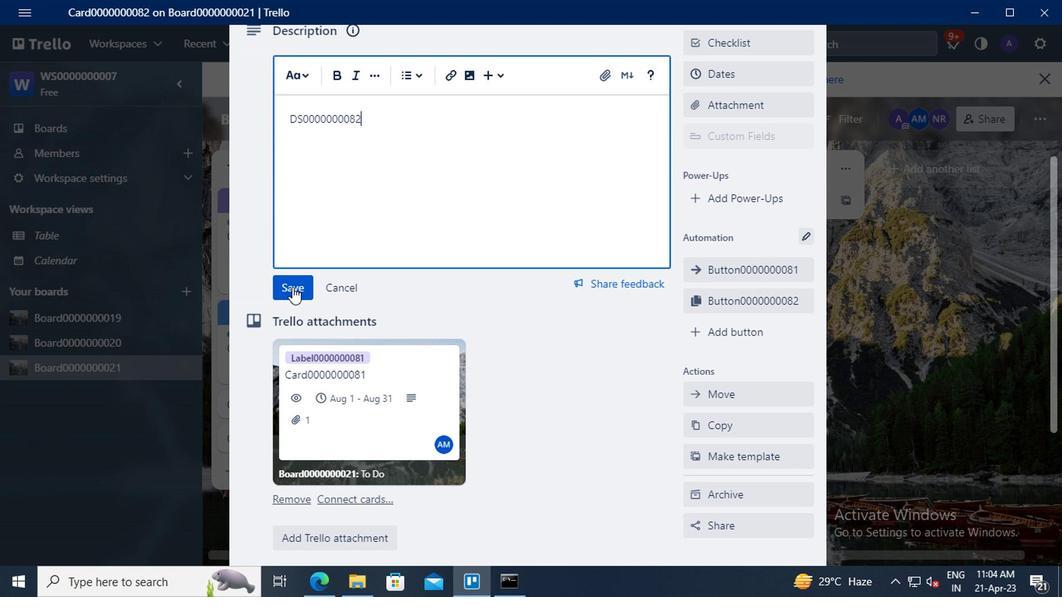
Action: Mouse pressed left at (291, 289)
Screenshot: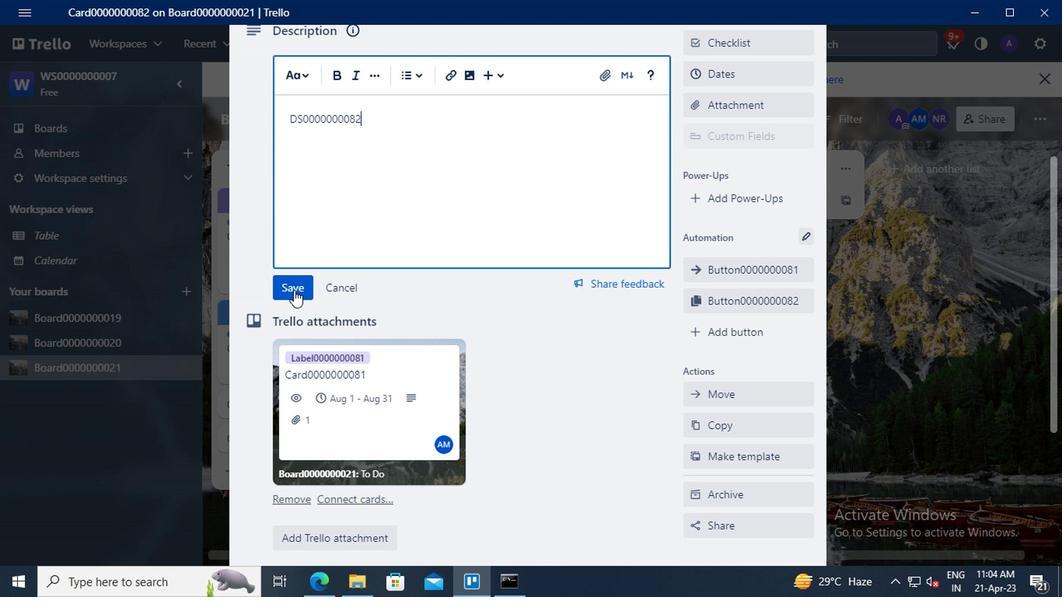 
Action: Mouse moved to (302, 295)
Screenshot: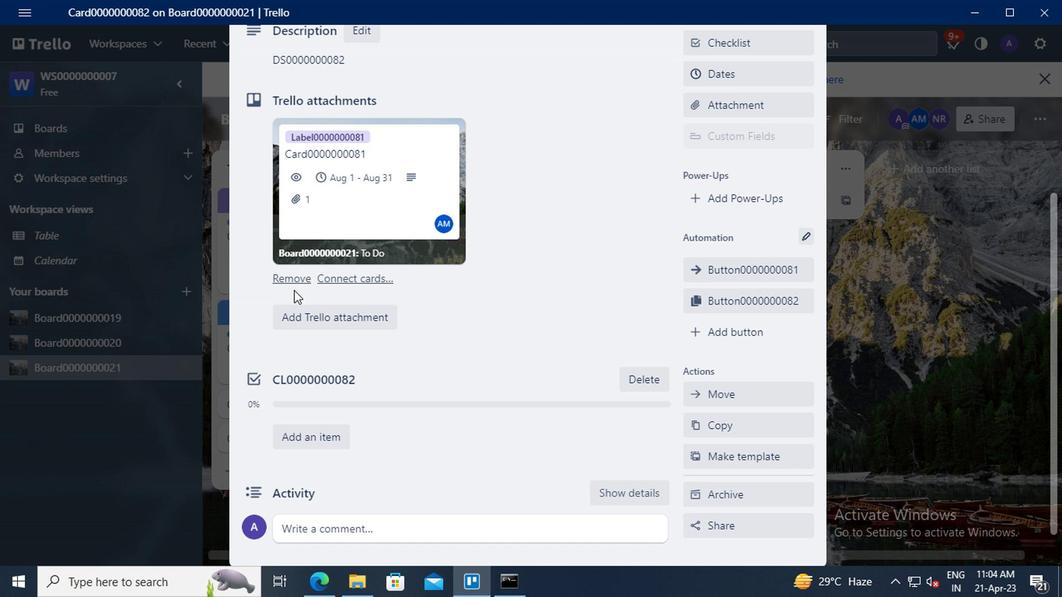 
Action: Mouse scrolled (302, 293) with delta (0, -1)
Screenshot: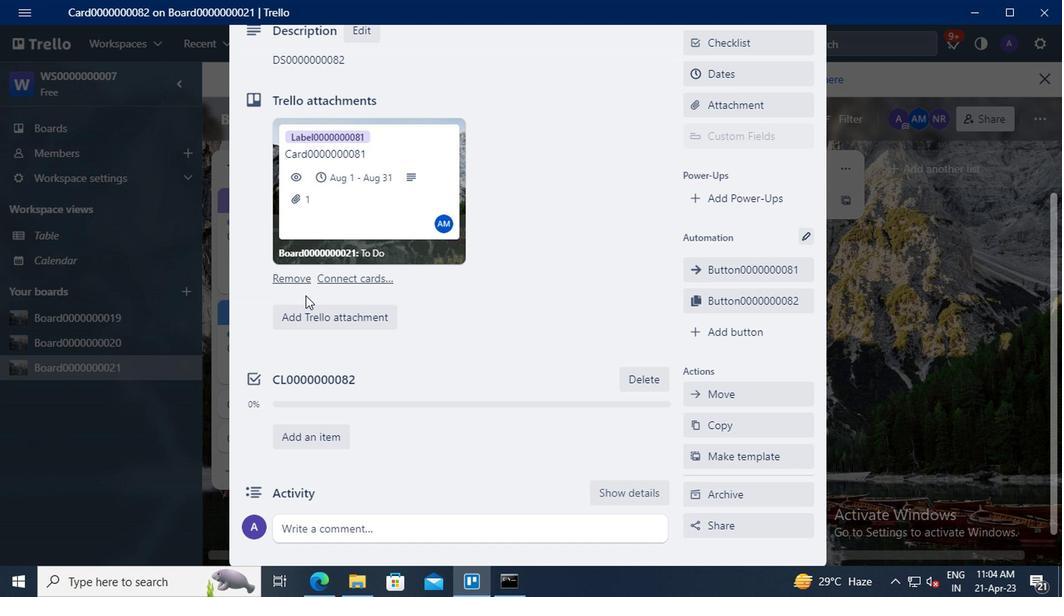 
Action: Mouse scrolled (302, 293) with delta (0, -1)
Screenshot: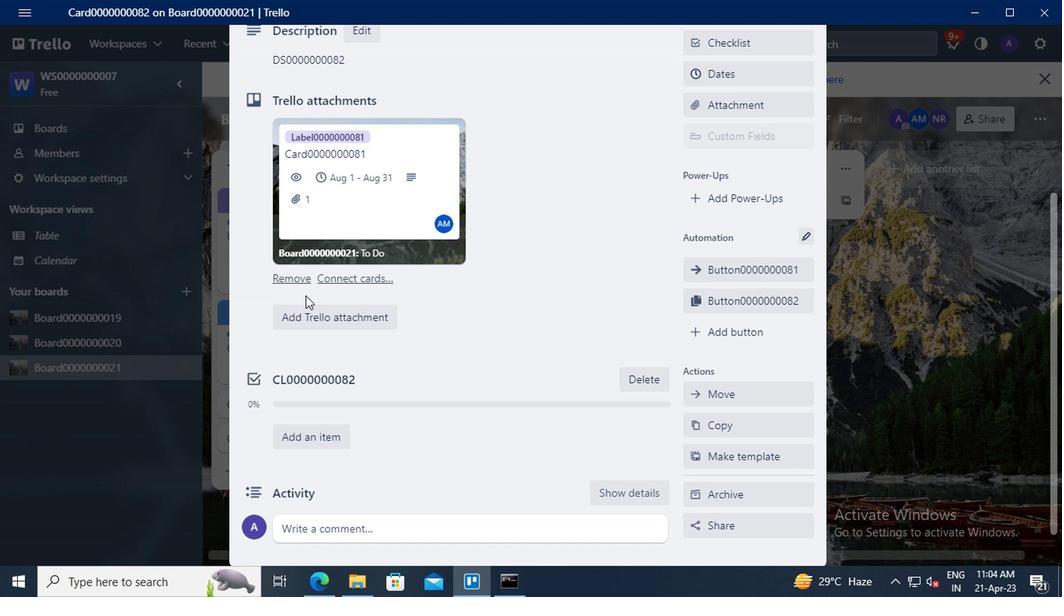 
Action: Mouse moved to (314, 469)
Screenshot: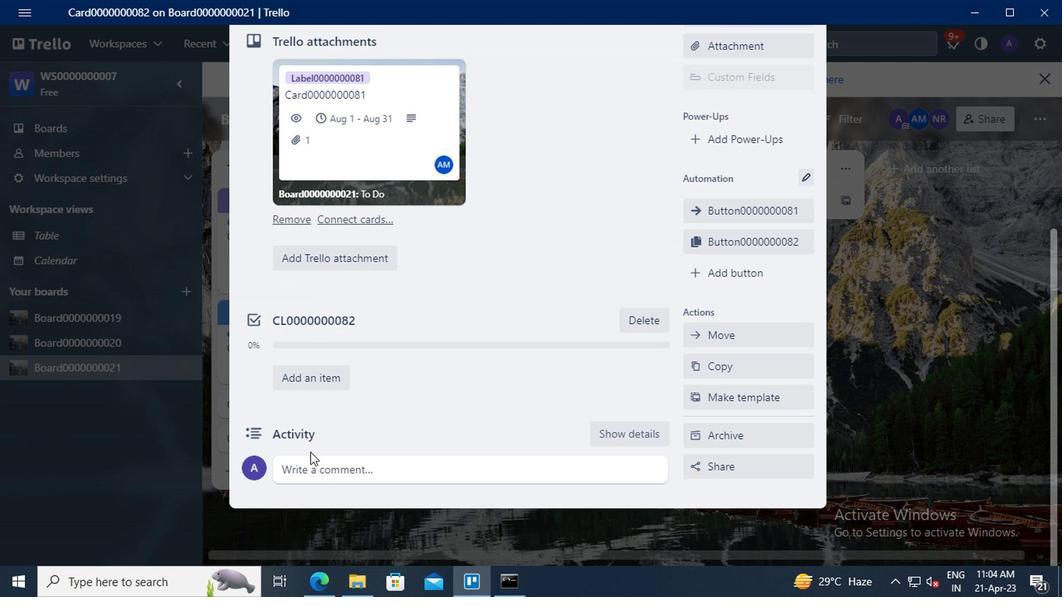 
Action: Mouse pressed left at (314, 469)
Screenshot: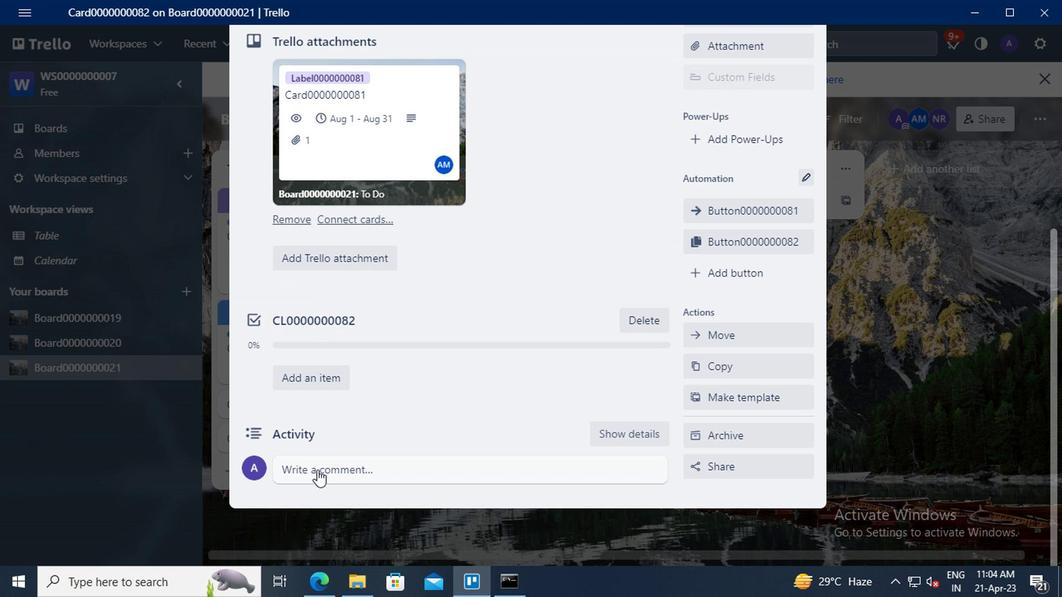 
Action: Key pressed <Key.shift>CM0000000082
Screenshot: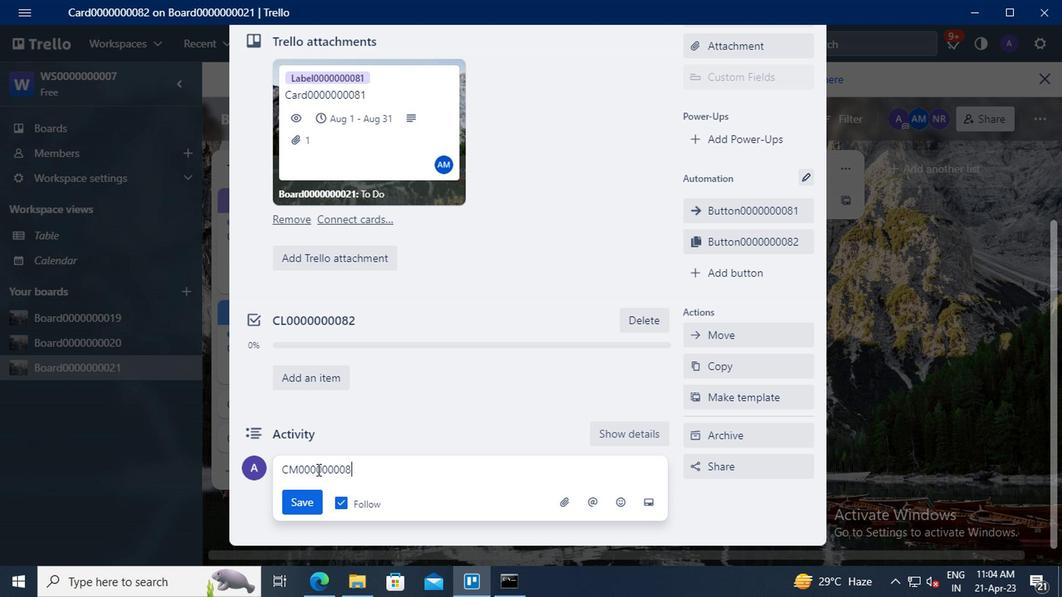 
Action: Mouse moved to (310, 501)
Screenshot: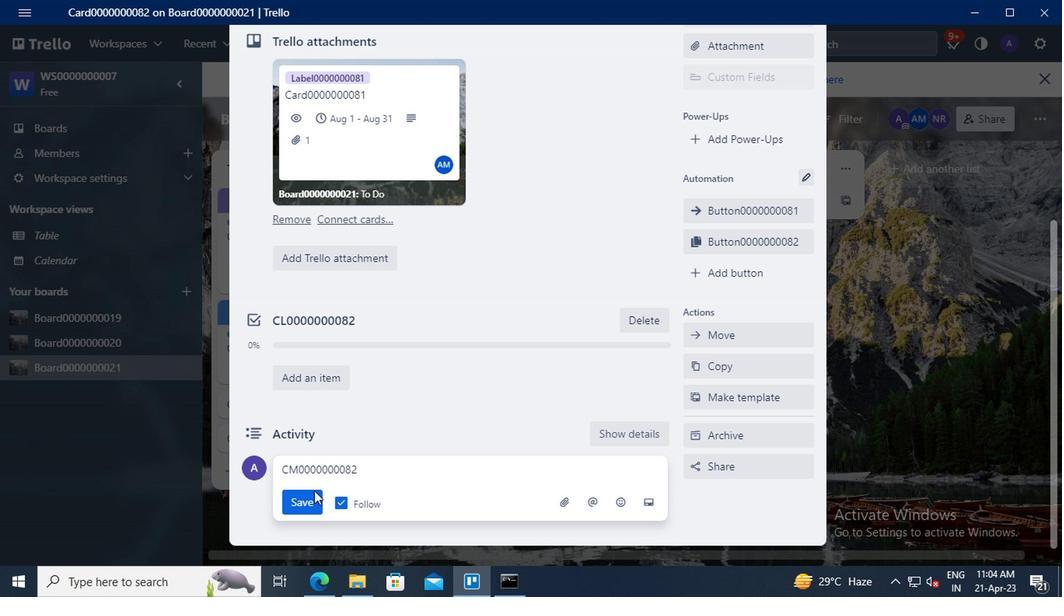 
Action: Mouse pressed left at (310, 501)
Screenshot: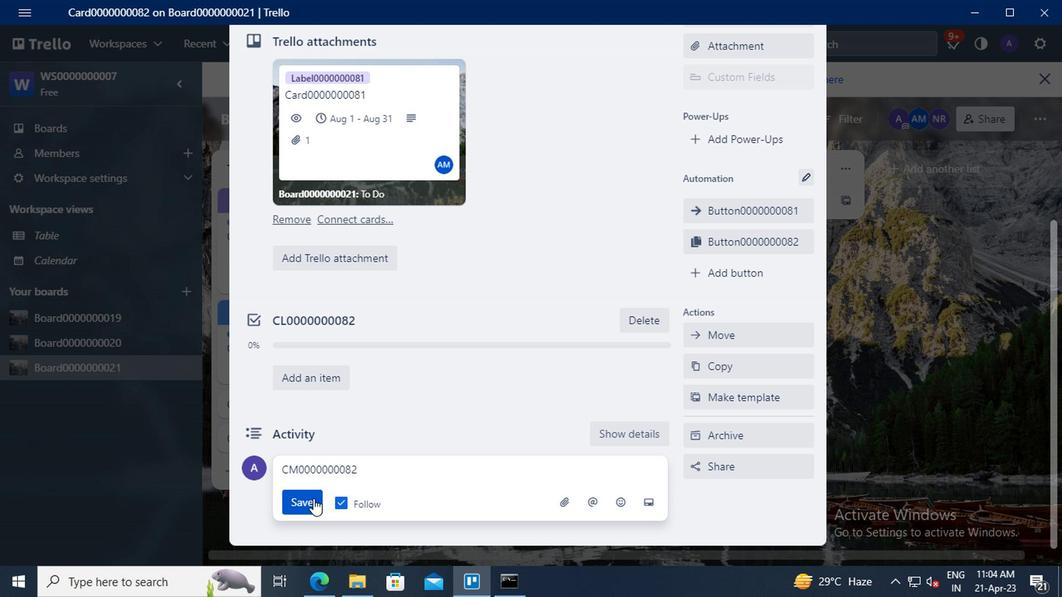 
